 Task: In the Contact  NoraHill54@Gmail.com, schedule and save the meeting with title: 'Product Demo and Service Presentation', Select date: '24 September, 2023', select start time: 3:00:PM. Add location on call (415) 123-4600 with meeting description: For further discussion on products, kindly join the meeting.. Logged in from softage.4@softage.net
Action: Mouse moved to (73, 55)
Screenshot: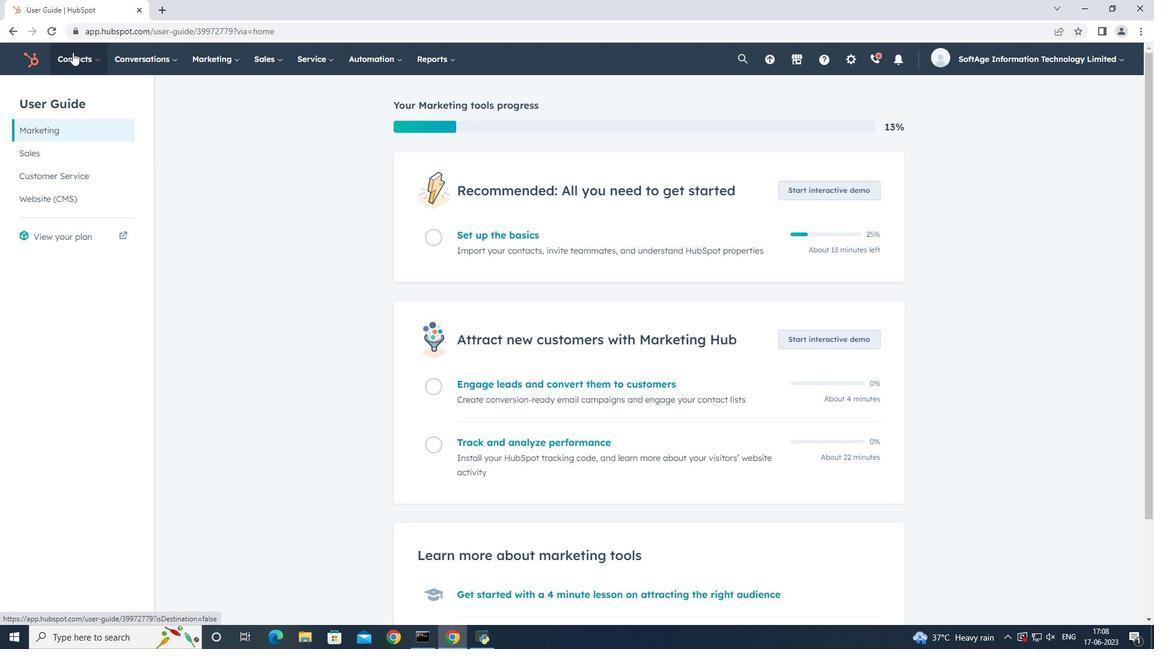 
Action: Mouse pressed left at (73, 55)
Screenshot: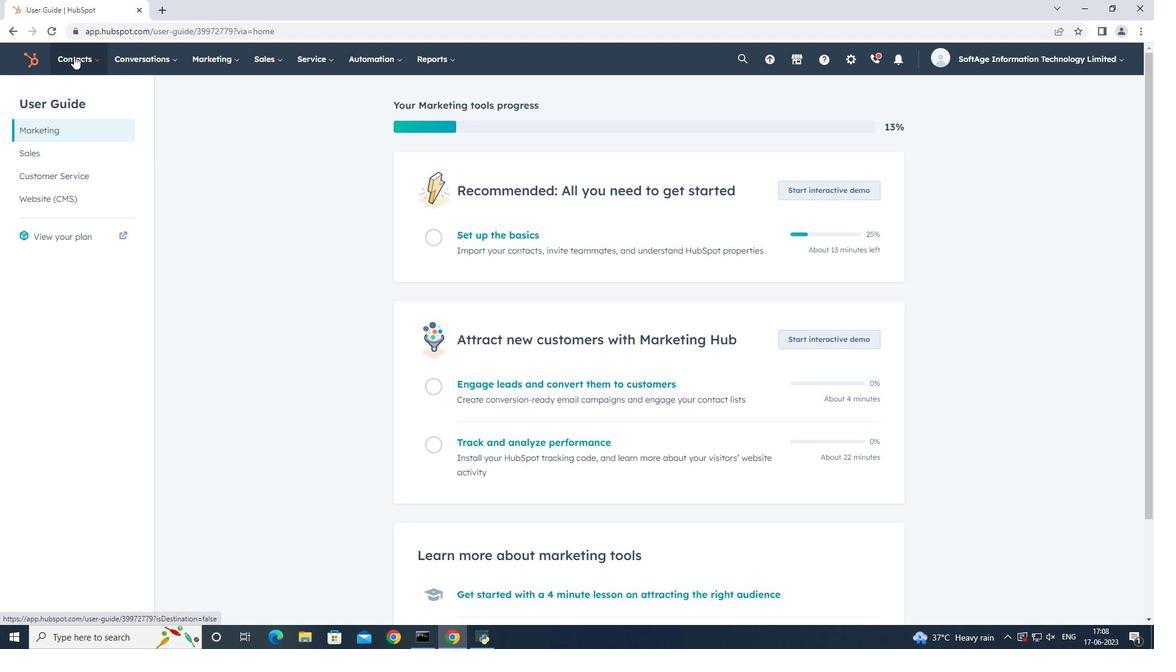 
Action: Mouse moved to (84, 84)
Screenshot: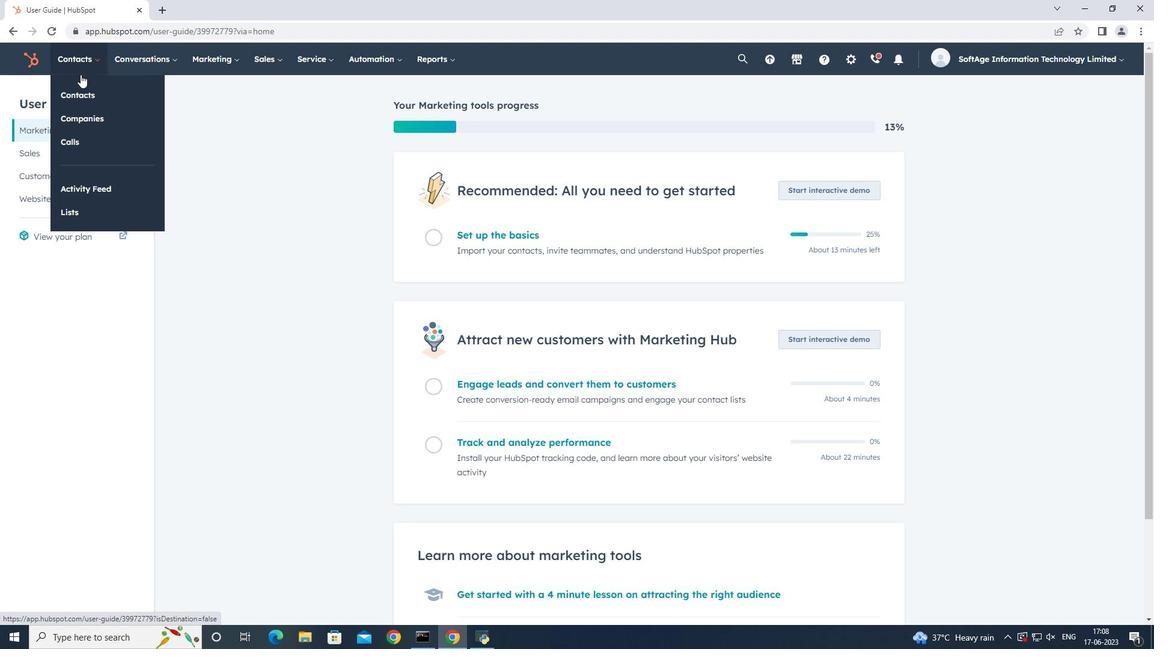 
Action: Mouse pressed left at (84, 84)
Screenshot: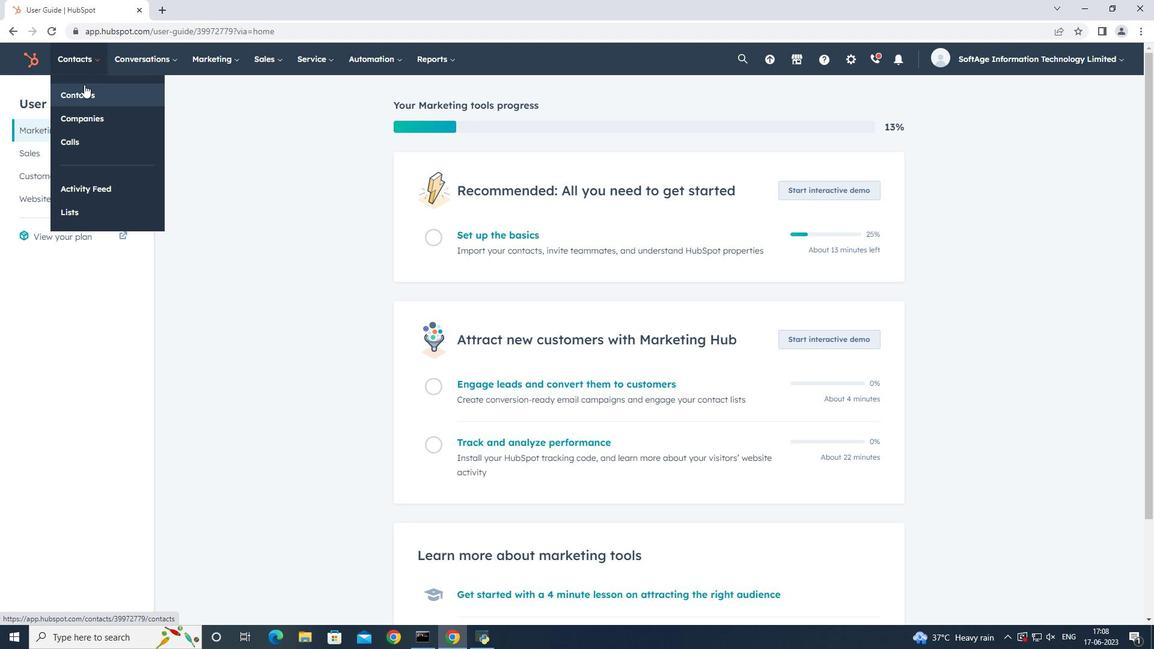 
Action: Mouse moved to (106, 200)
Screenshot: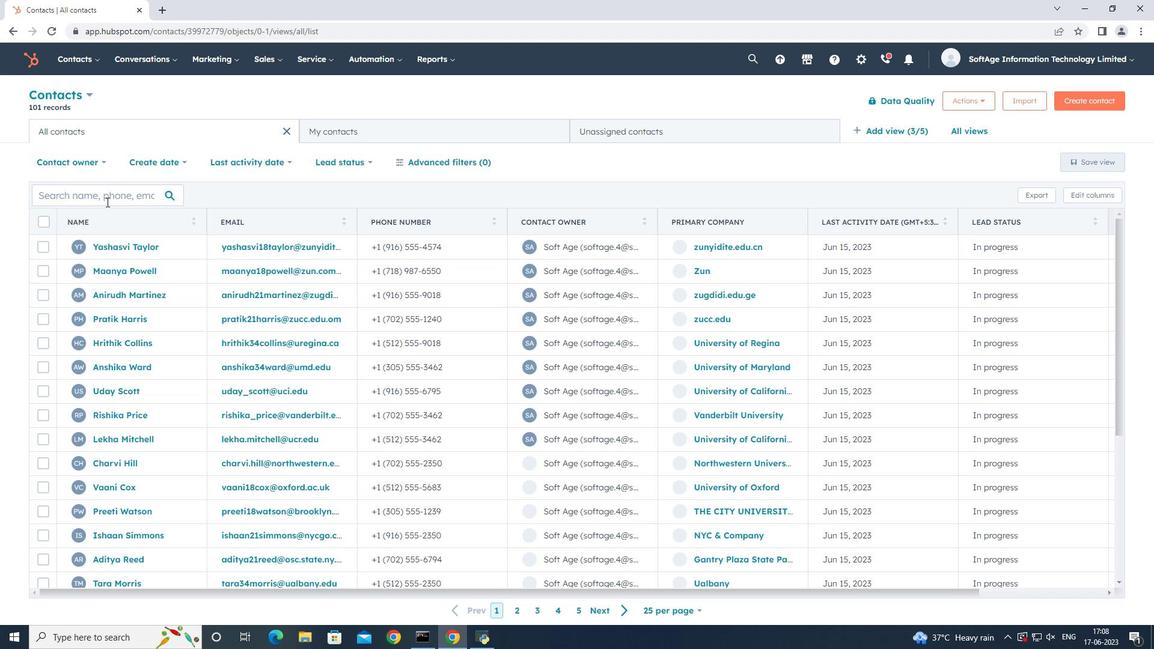 
Action: Mouse pressed left at (106, 200)
Screenshot: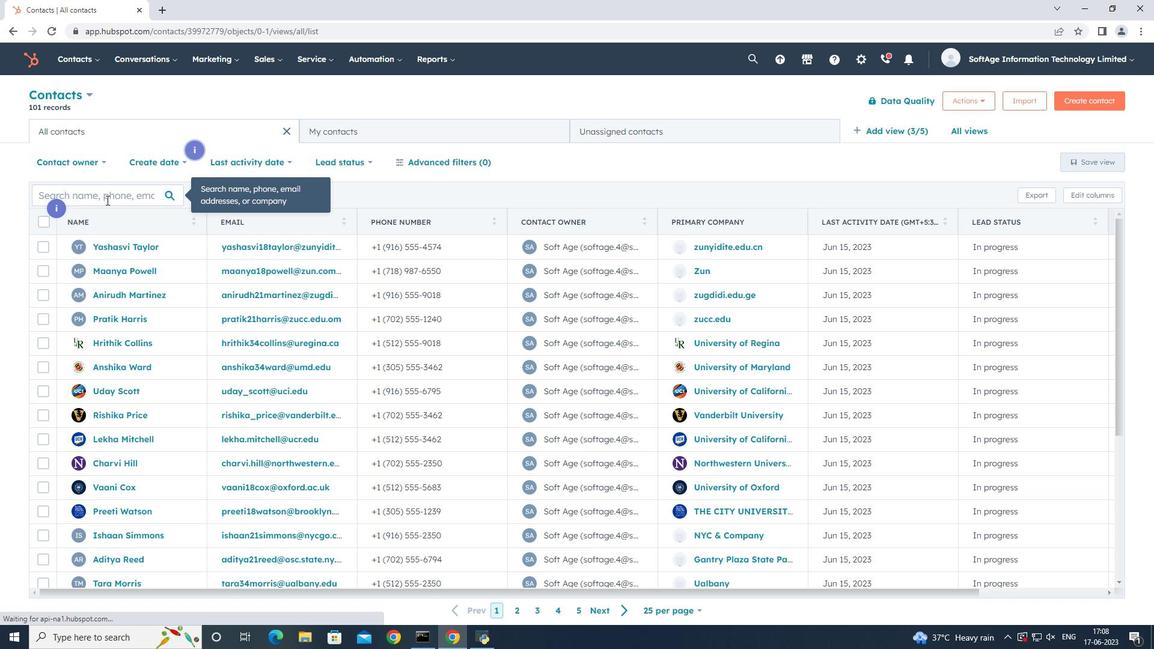 
Action: Key pressed nora
Screenshot: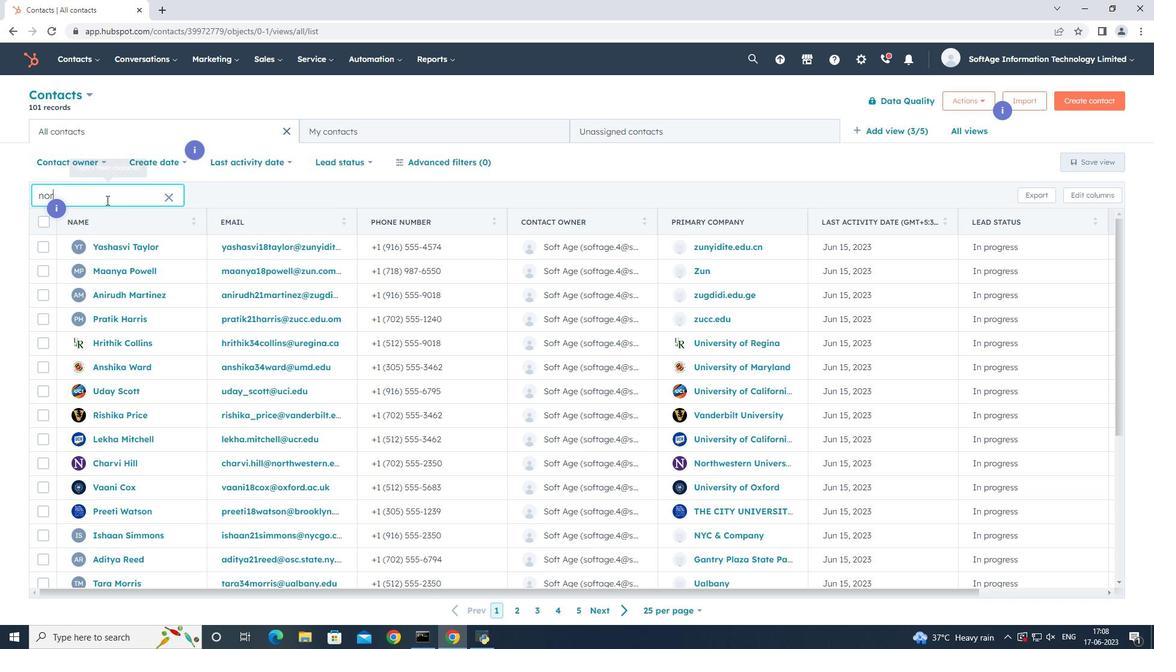 
Action: Mouse moved to (127, 293)
Screenshot: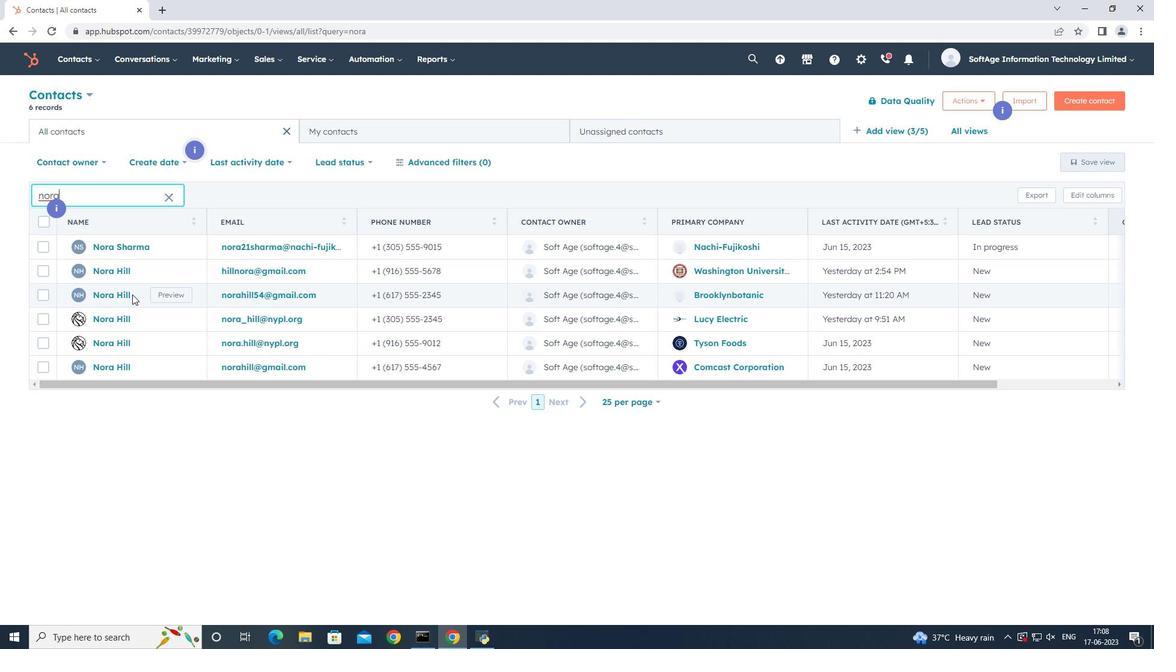 
Action: Mouse pressed left at (127, 293)
Screenshot: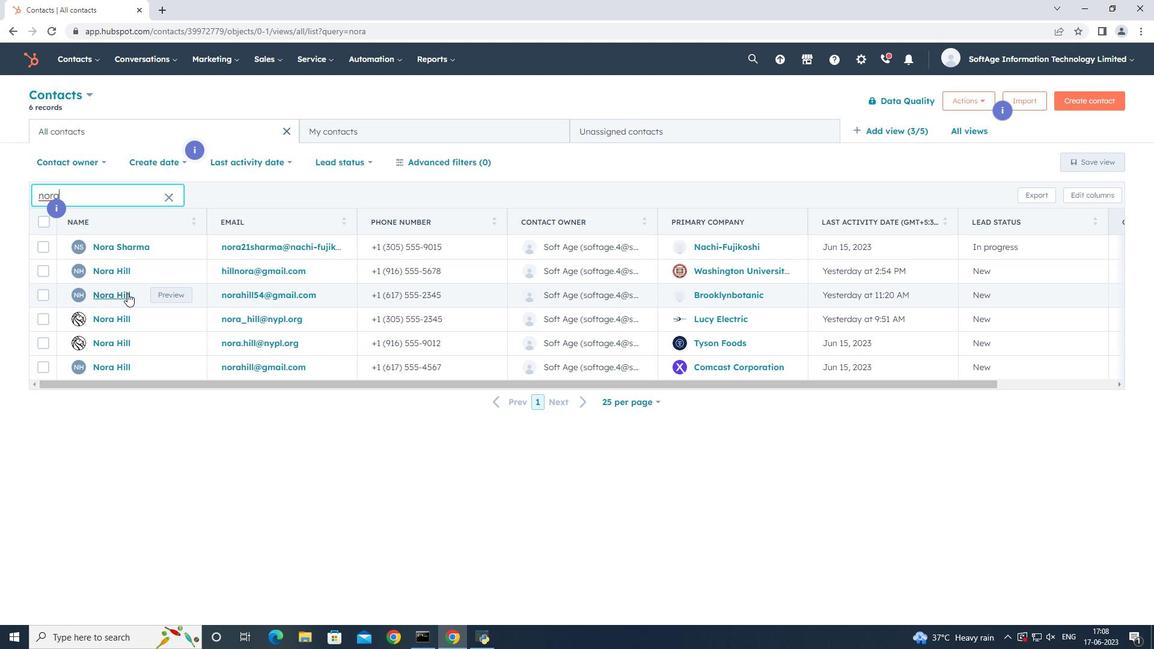 
Action: Mouse moved to (203, 233)
Screenshot: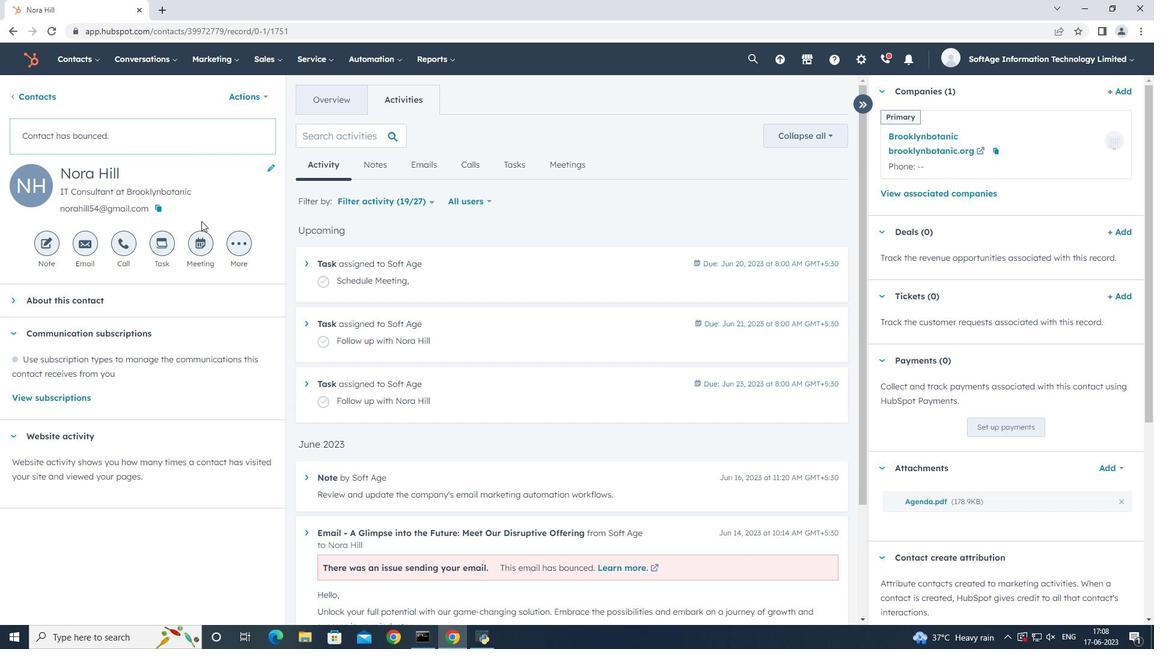 
Action: Mouse pressed left at (203, 233)
Screenshot: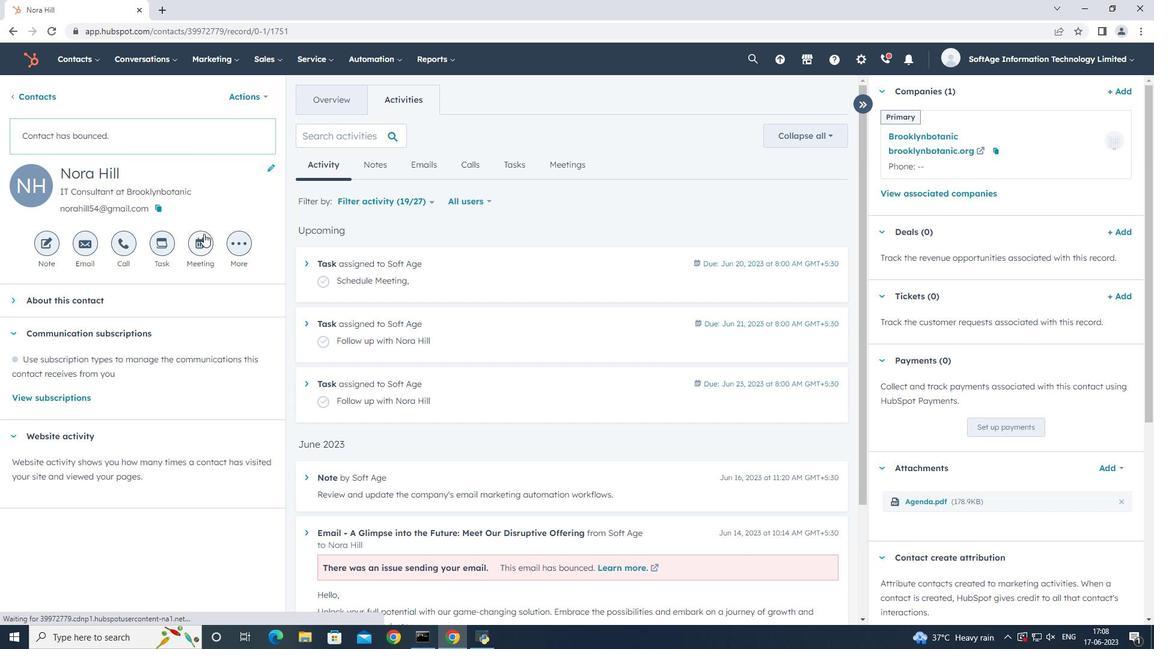
Action: Mouse moved to (396, 375)
Screenshot: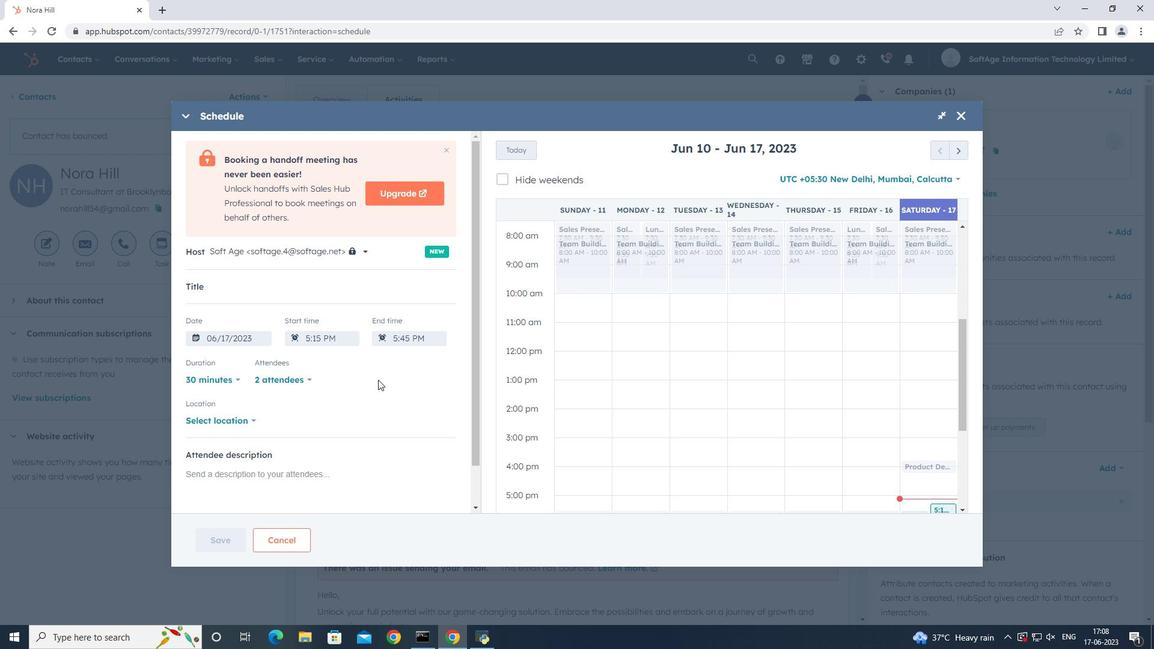 
Action: Key pressed <Key.shift_r>Product<Key.space><Key.shift>Demo<Key.space>and<Key.space><Key.shift>Service<Key.space><Key.shift_r>Presentation,
Screenshot: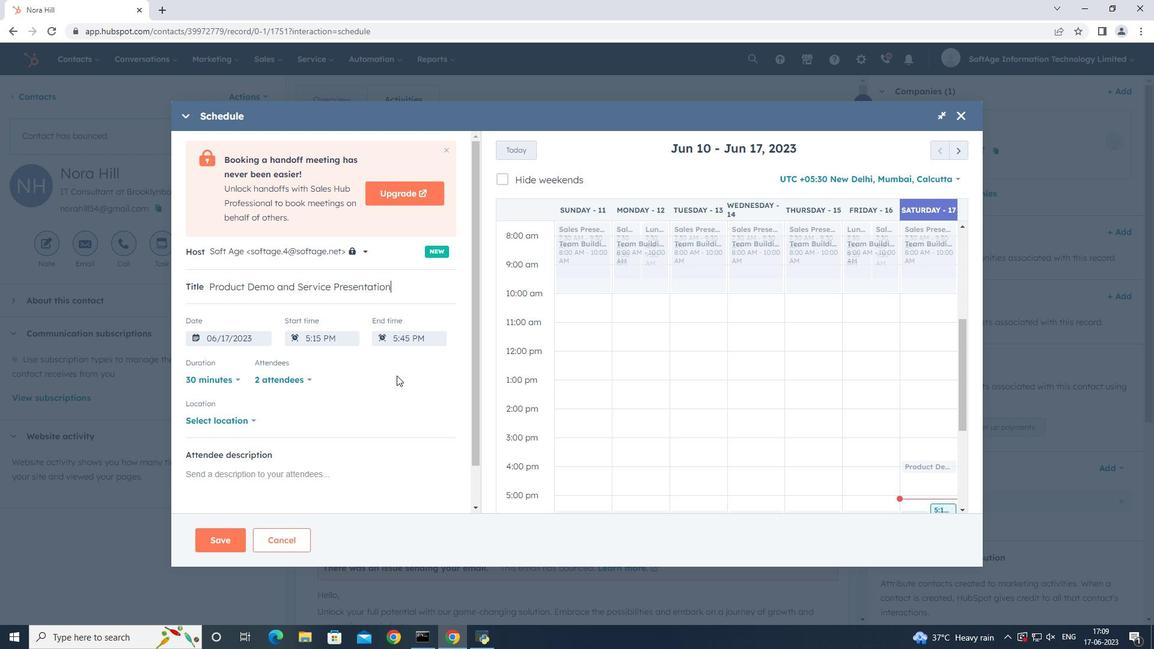
Action: Mouse moved to (963, 150)
Screenshot: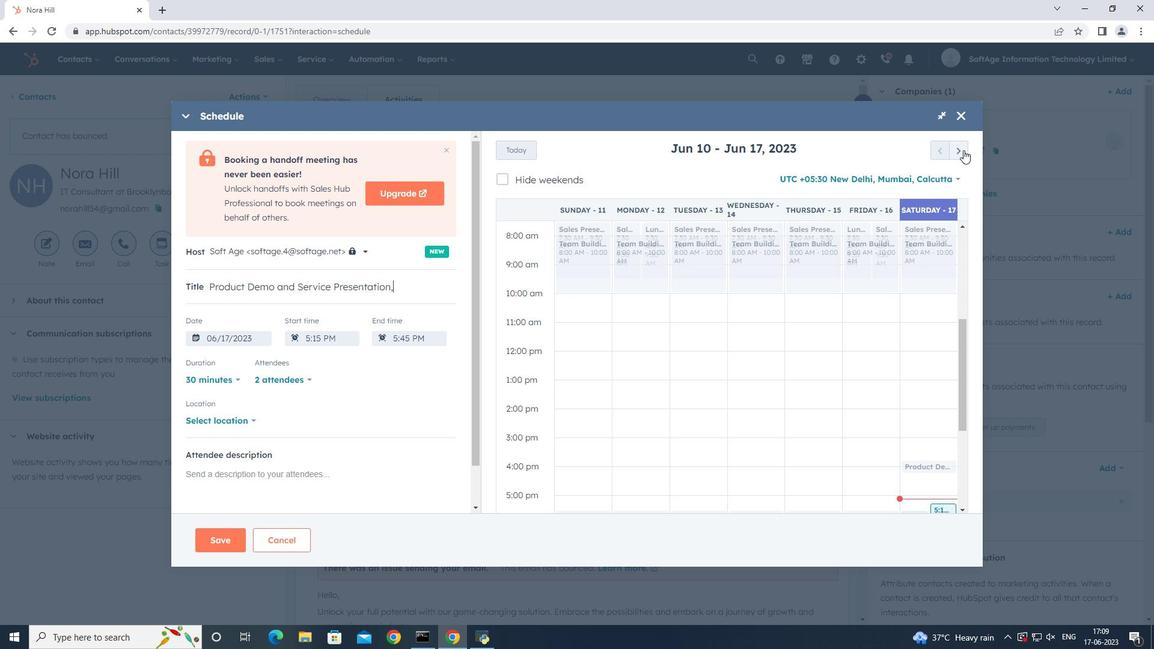 
Action: Mouse pressed left at (963, 150)
Screenshot: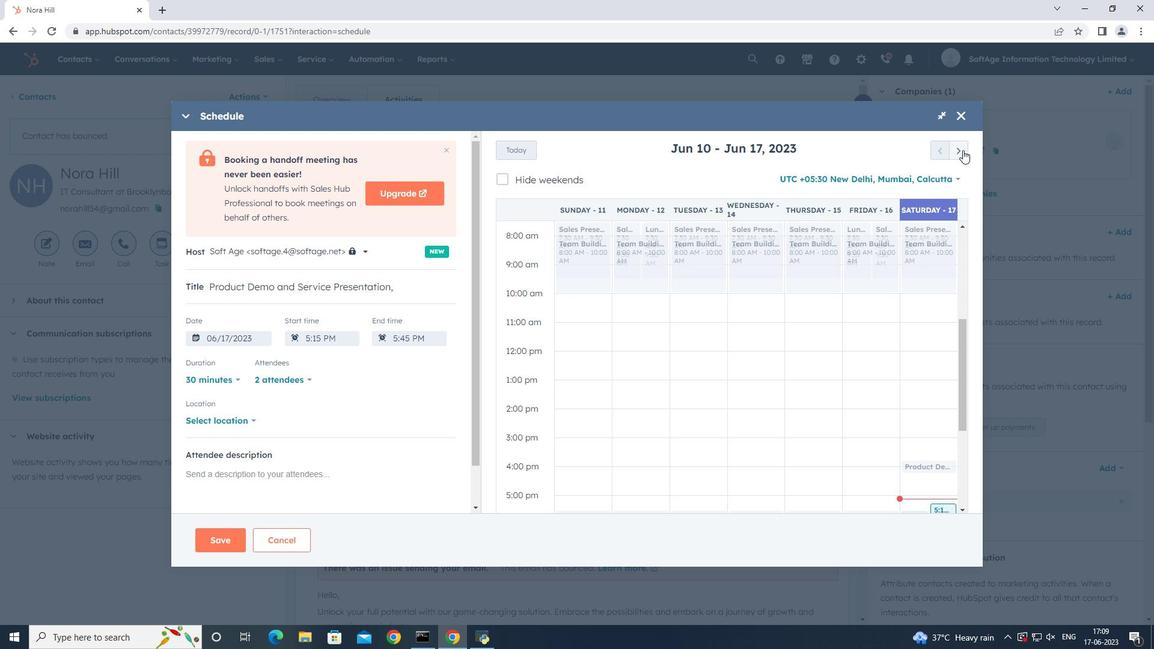 
Action: Mouse pressed left at (963, 150)
Screenshot: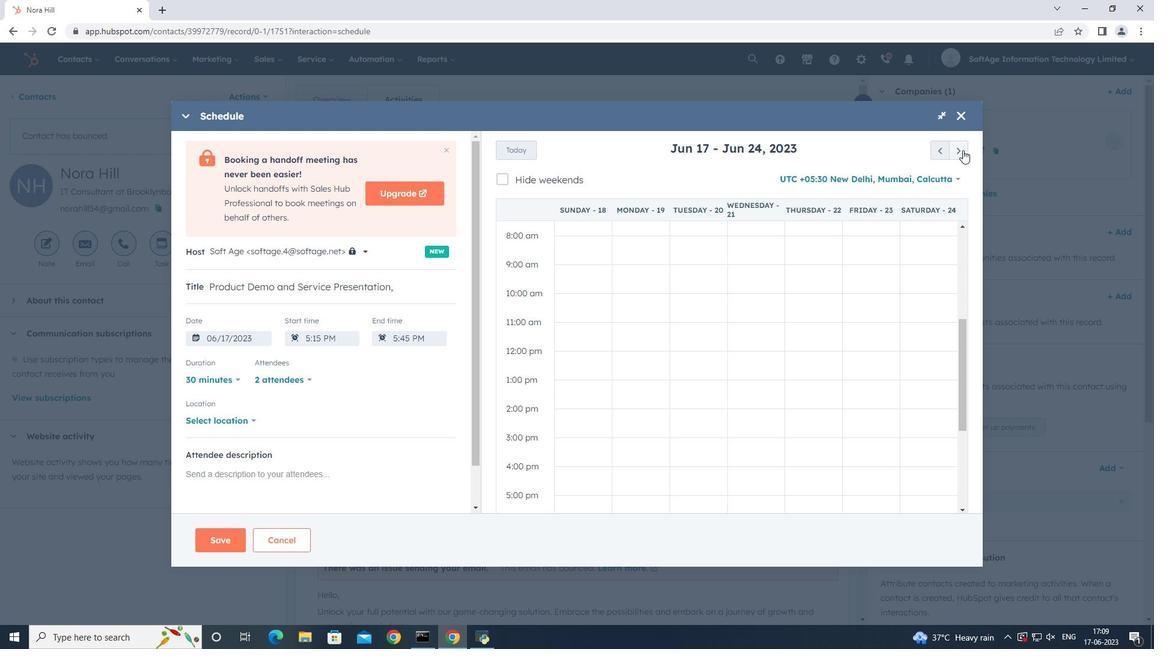 
Action: Mouse pressed left at (963, 150)
Screenshot: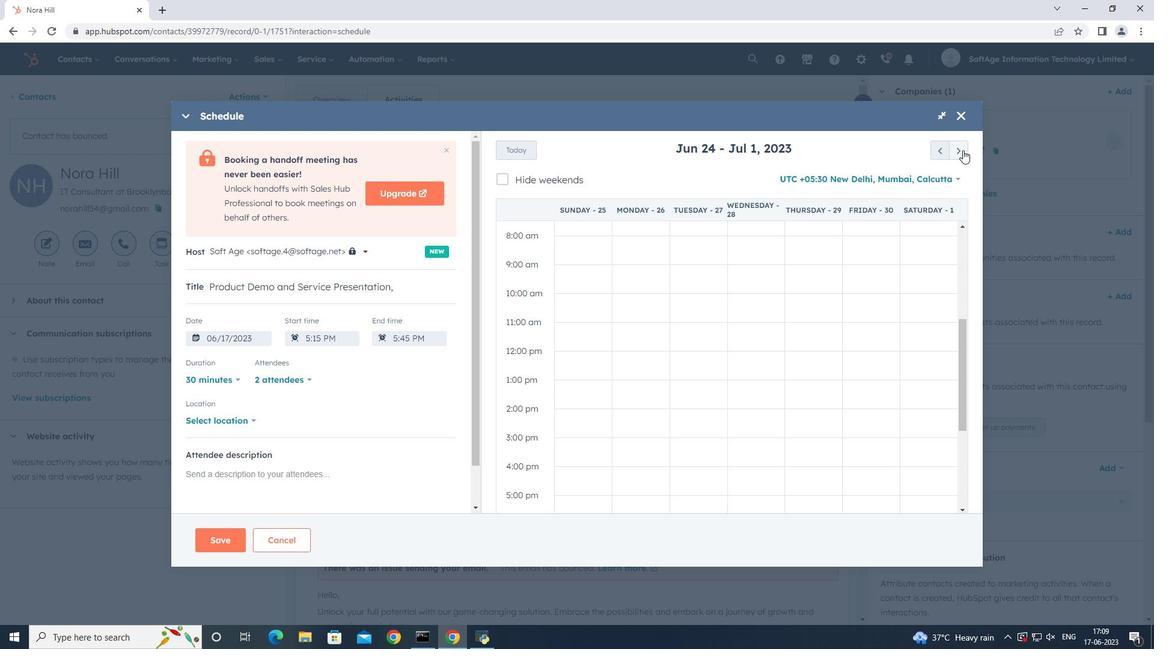 
Action: Mouse pressed left at (963, 150)
Screenshot: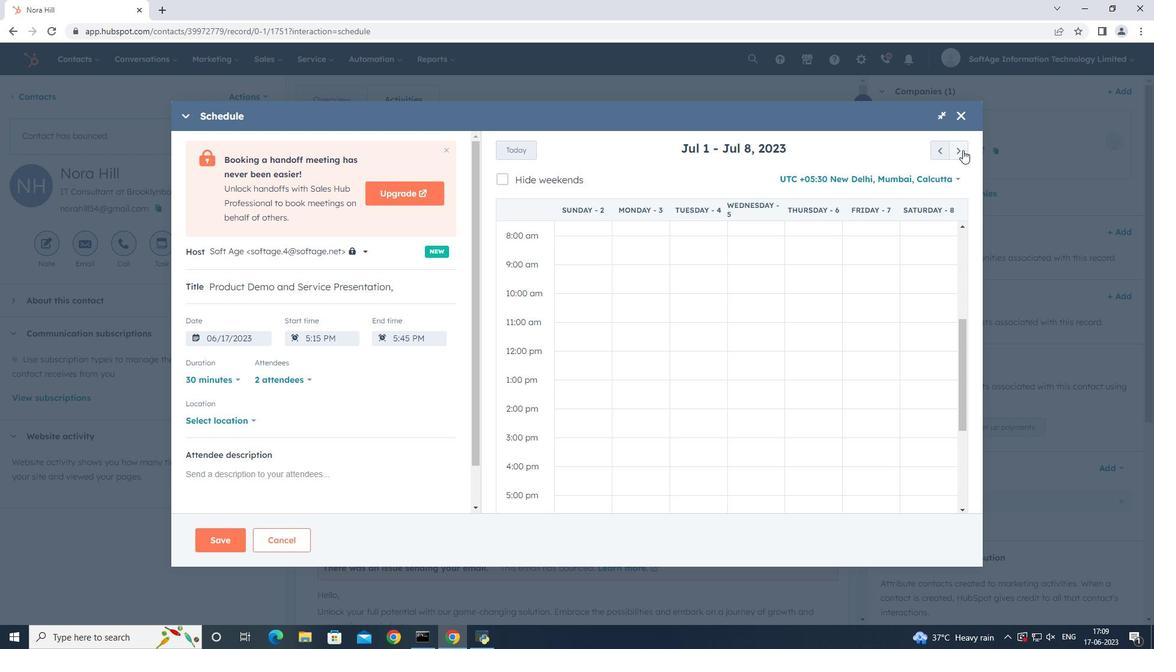 
Action: Mouse pressed left at (963, 150)
Screenshot: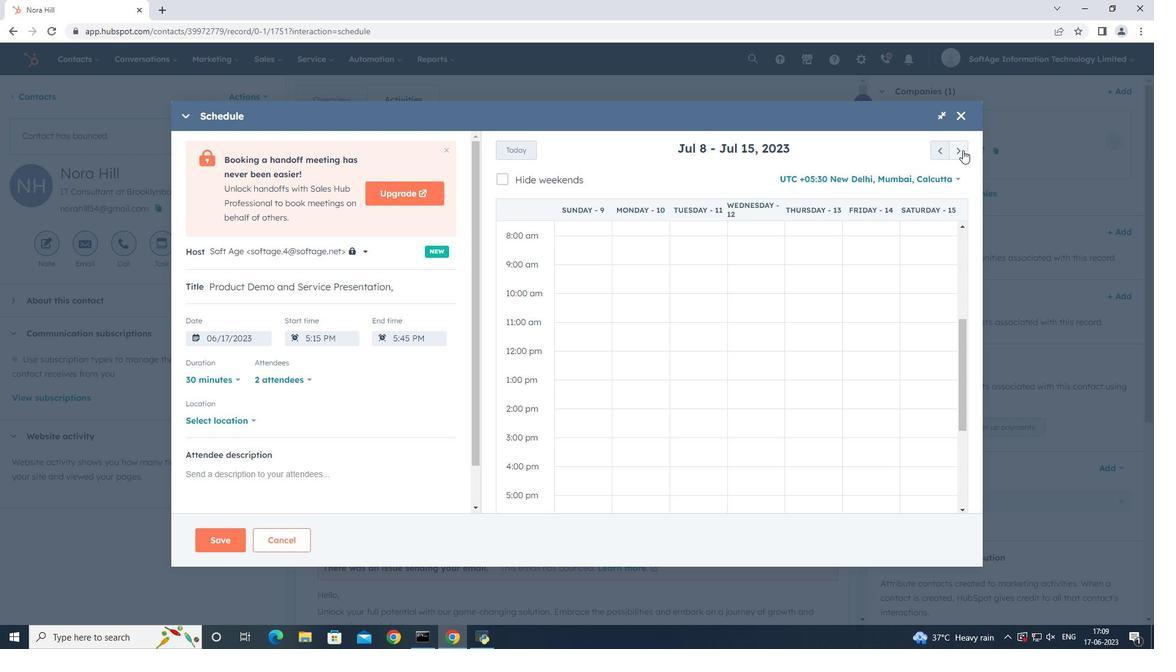 
Action: Mouse pressed left at (963, 150)
Screenshot: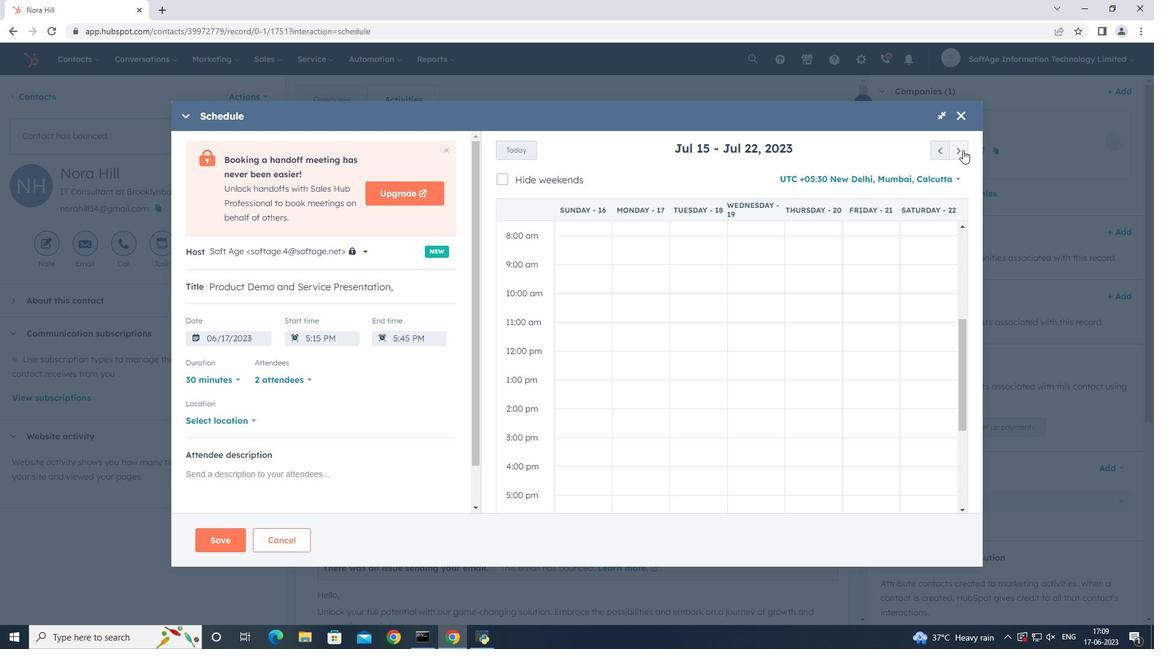 
Action: Mouse pressed left at (963, 150)
Screenshot: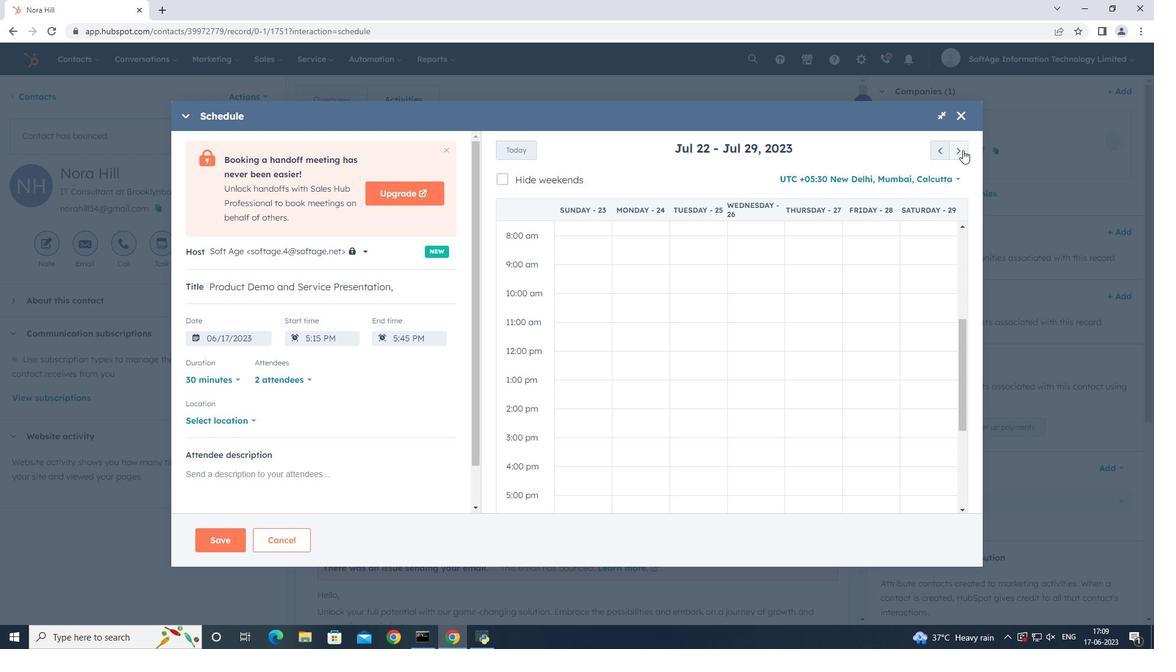 
Action: Mouse pressed left at (963, 150)
Screenshot: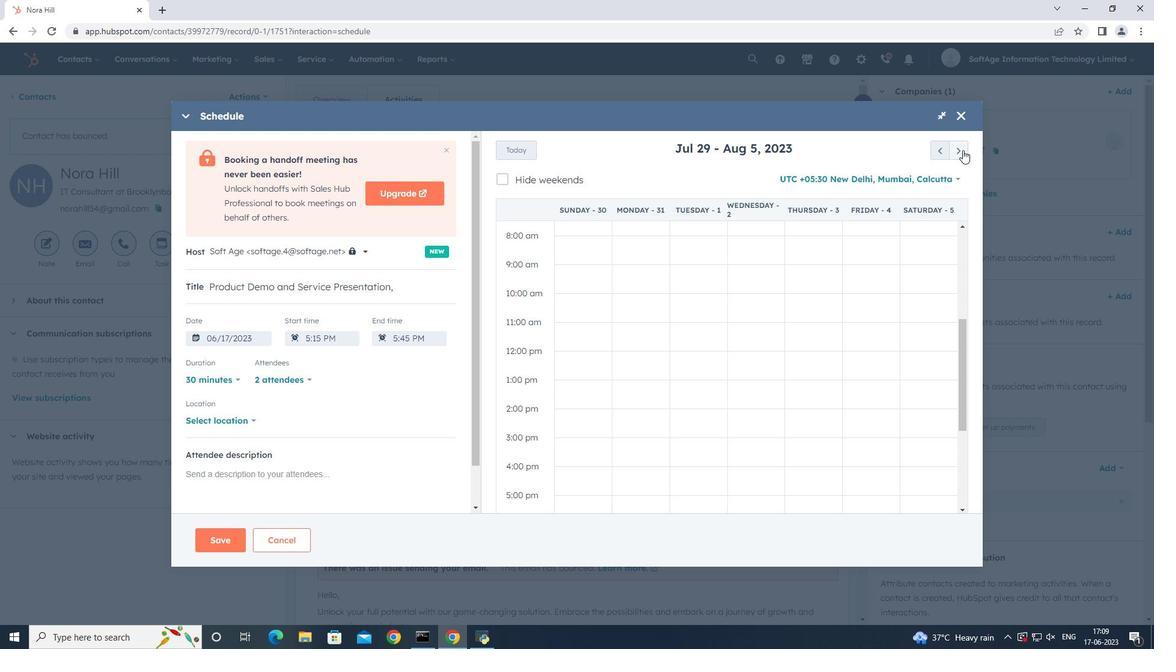 
Action: Mouse pressed left at (963, 150)
Screenshot: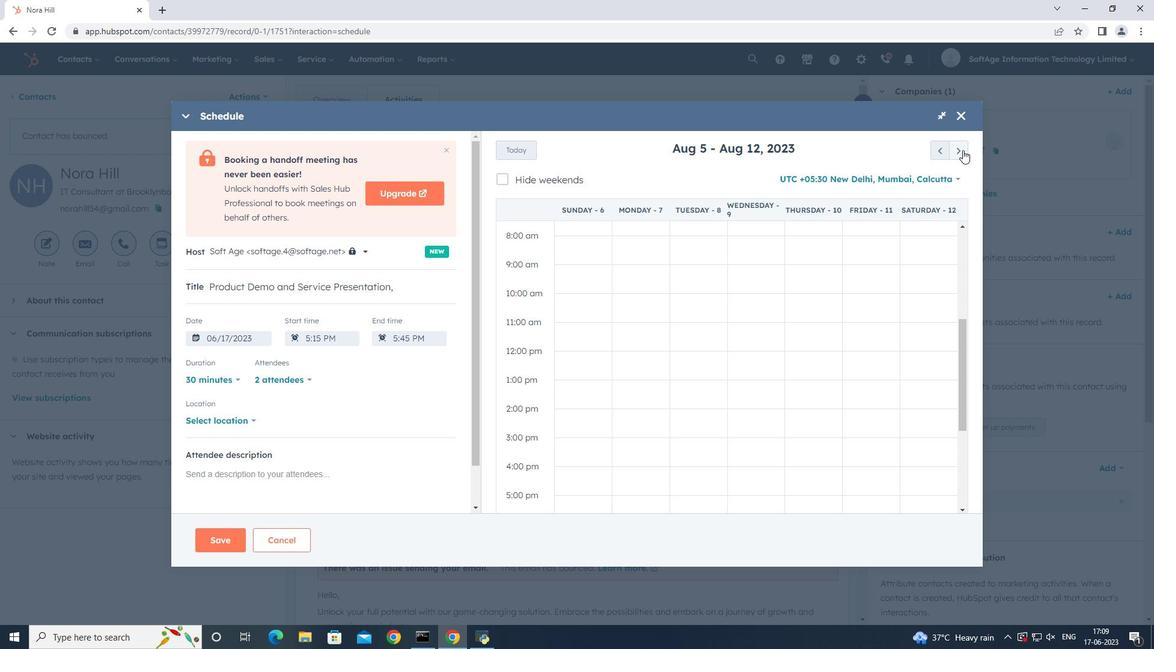 
Action: Mouse pressed left at (963, 150)
Screenshot: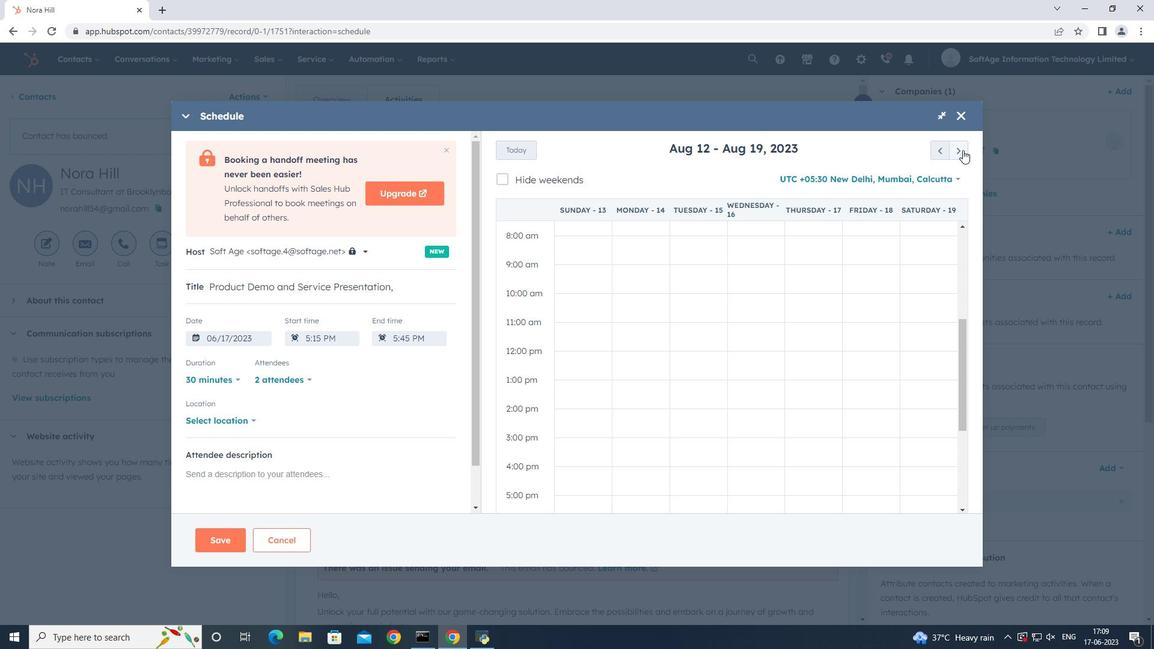 
Action: Mouse pressed left at (963, 150)
Screenshot: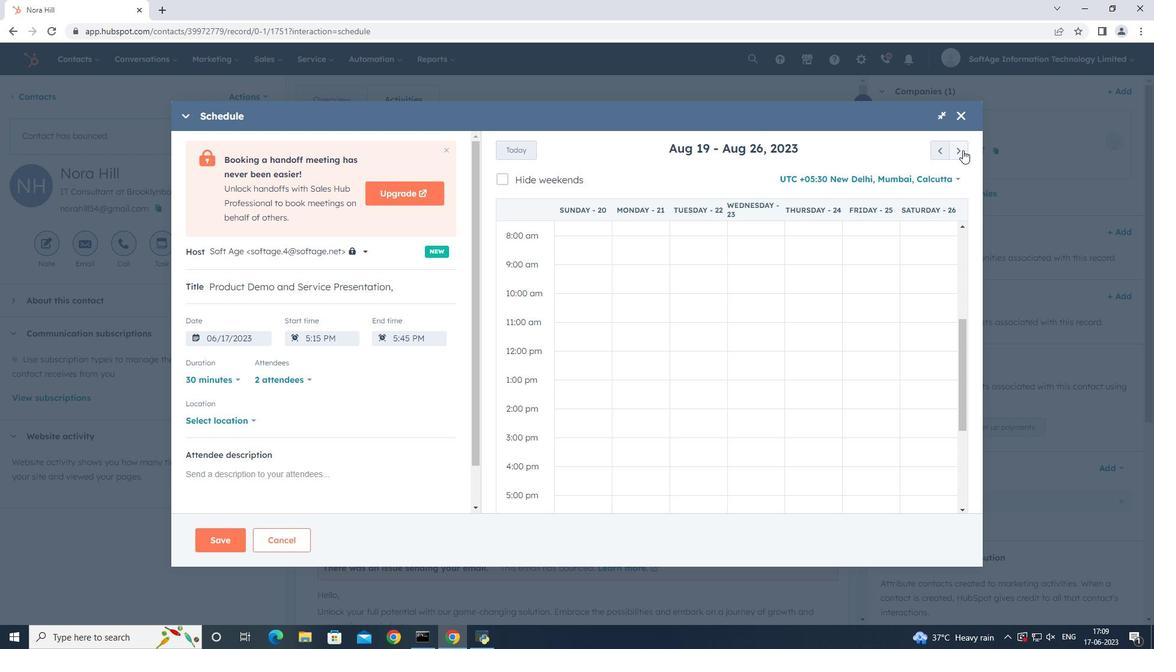 
Action: Mouse moved to (963, 150)
Screenshot: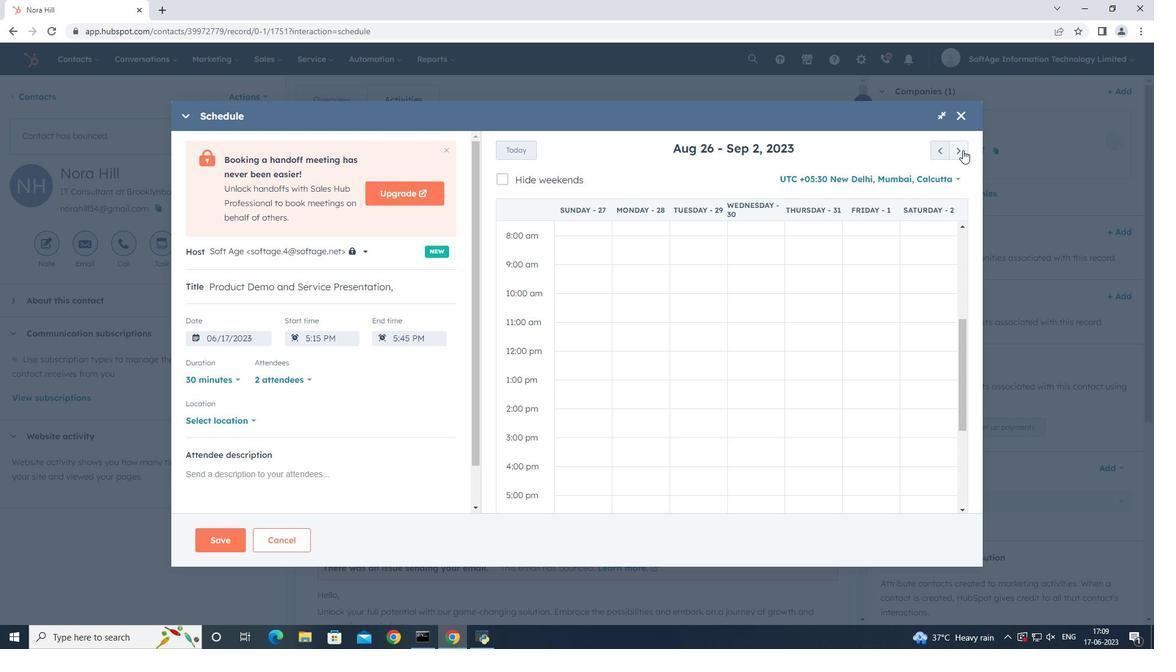 
Action: Mouse pressed left at (963, 150)
Screenshot: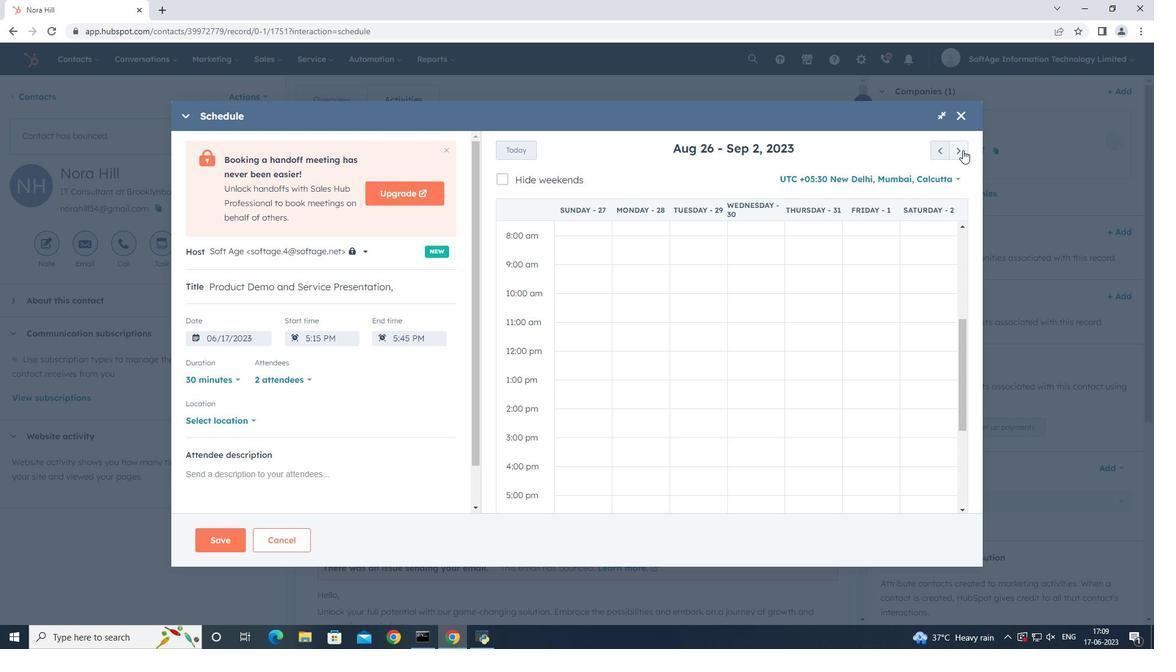 
Action: Mouse pressed left at (963, 150)
Screenshot: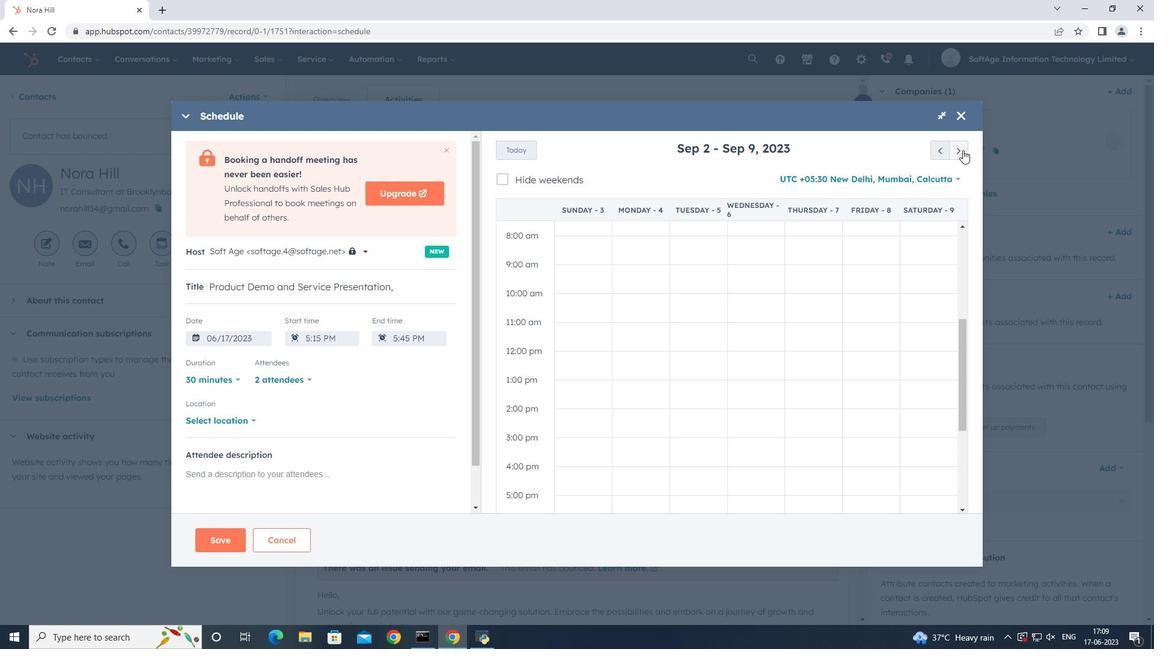
Action: Mouse pressed left at (963, 150)
Screenshot: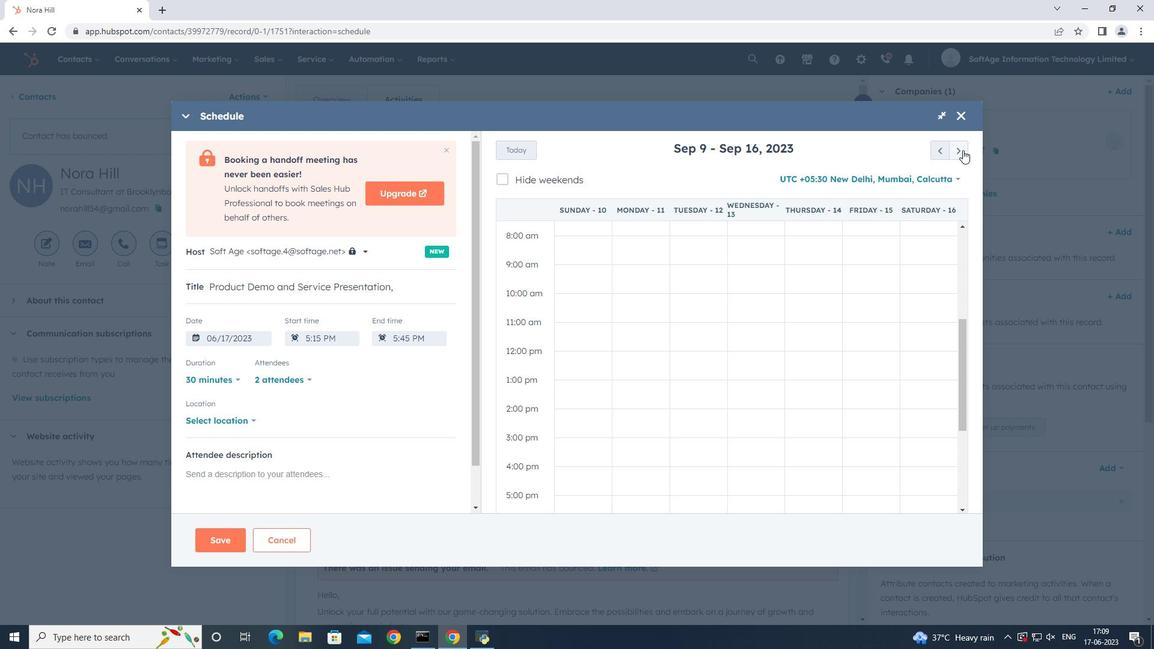 
Action: Mouse pressed left at (963, 150)
Screenshot: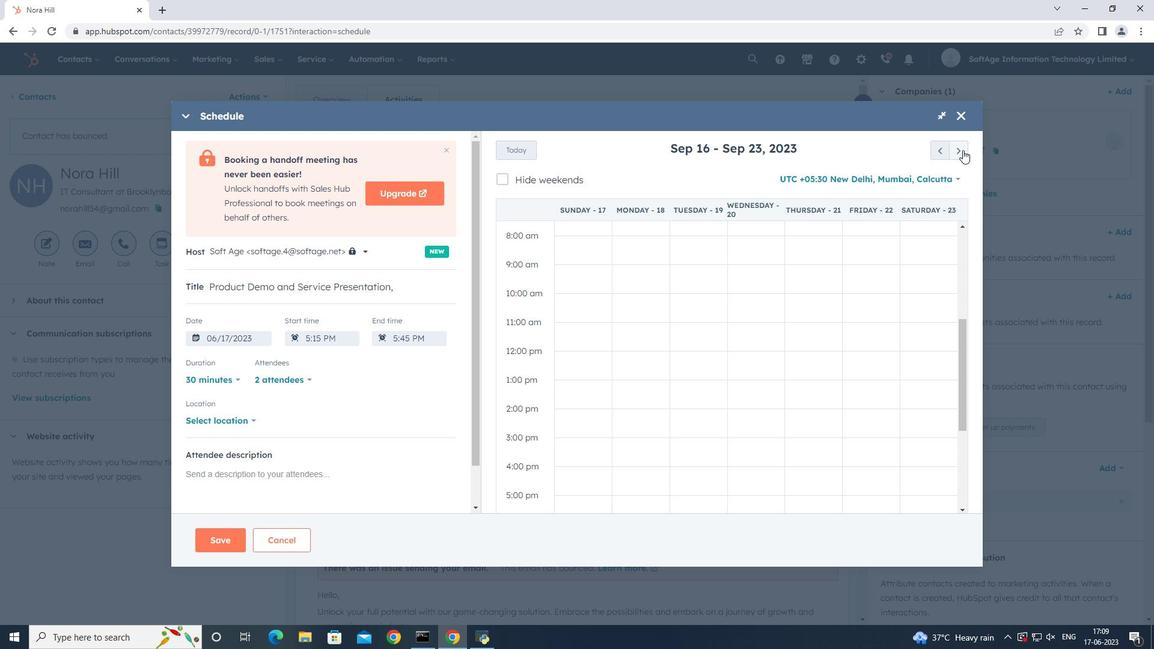 
Action: Mouse moved to (586, 440)
Screenshot: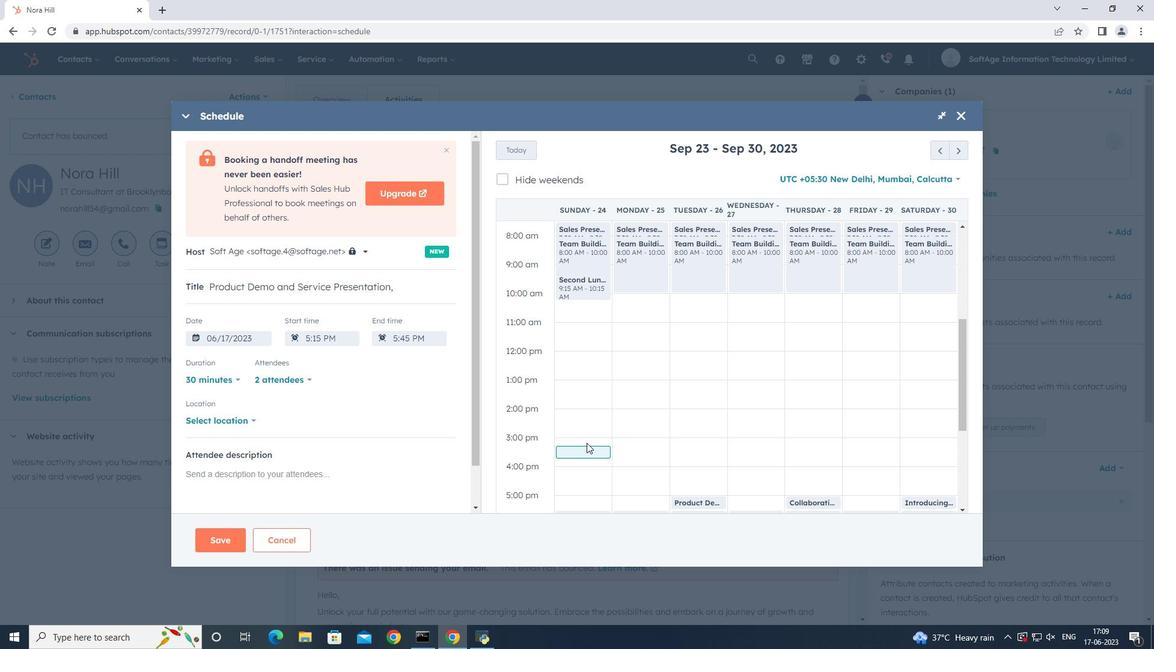 
Action: Mouse pressed left at (586, 440)
Screenshot: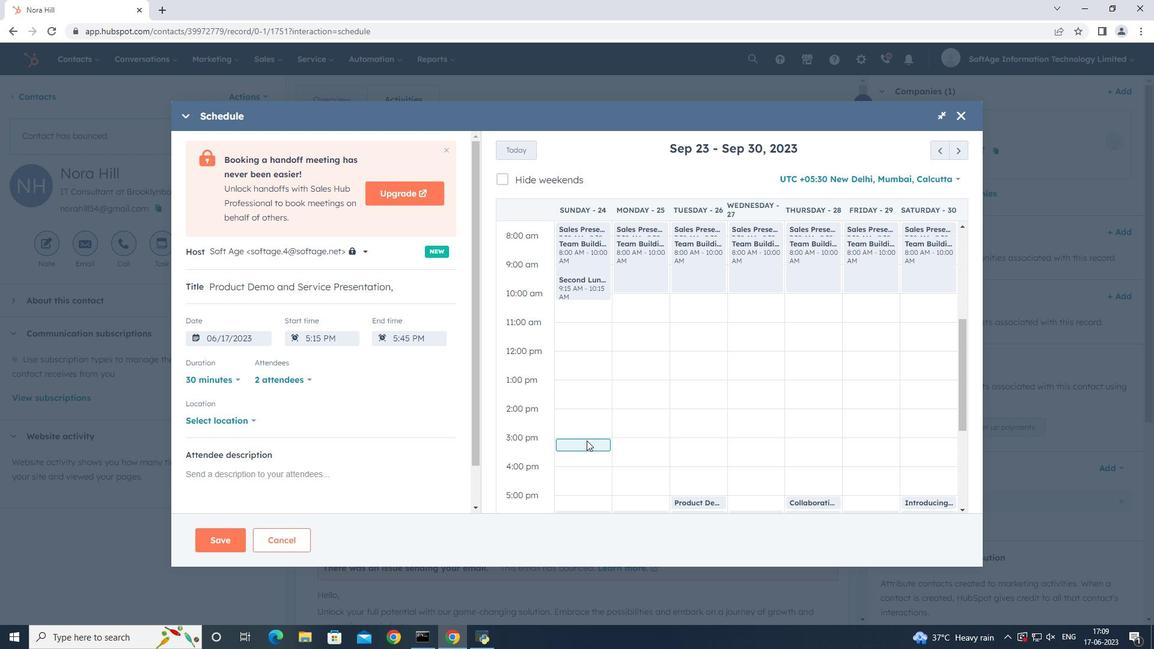 
Action: Mouse moved to (227, 423)
Screenshot: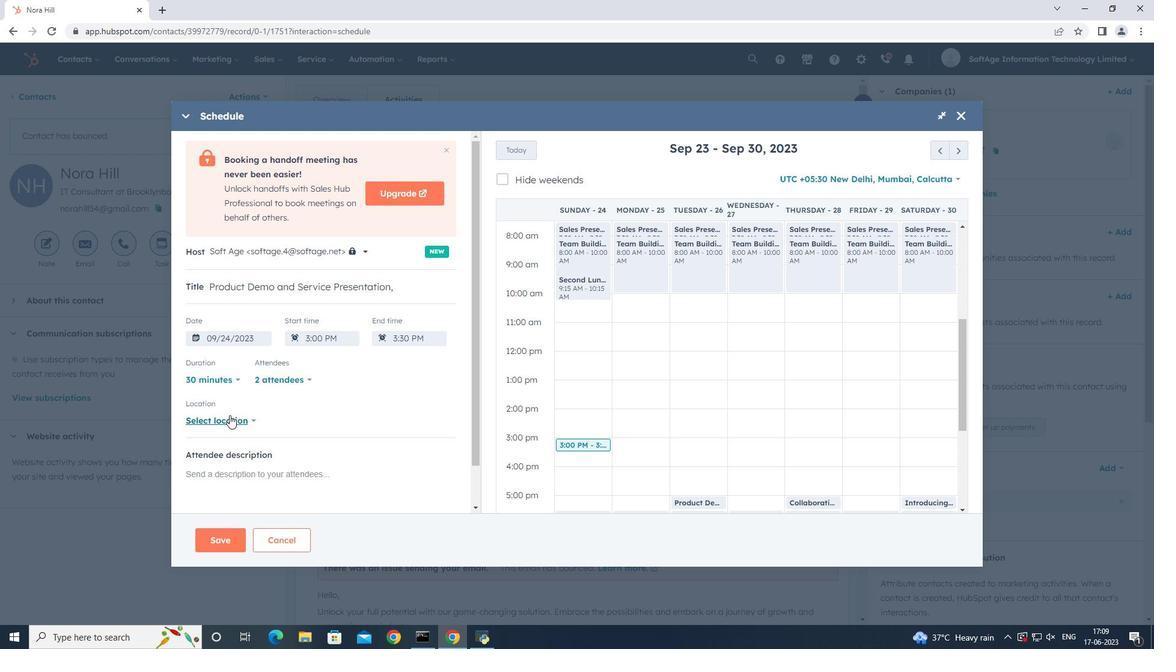 
Action: Mouse pressed left at (227, 423)
Screenshot: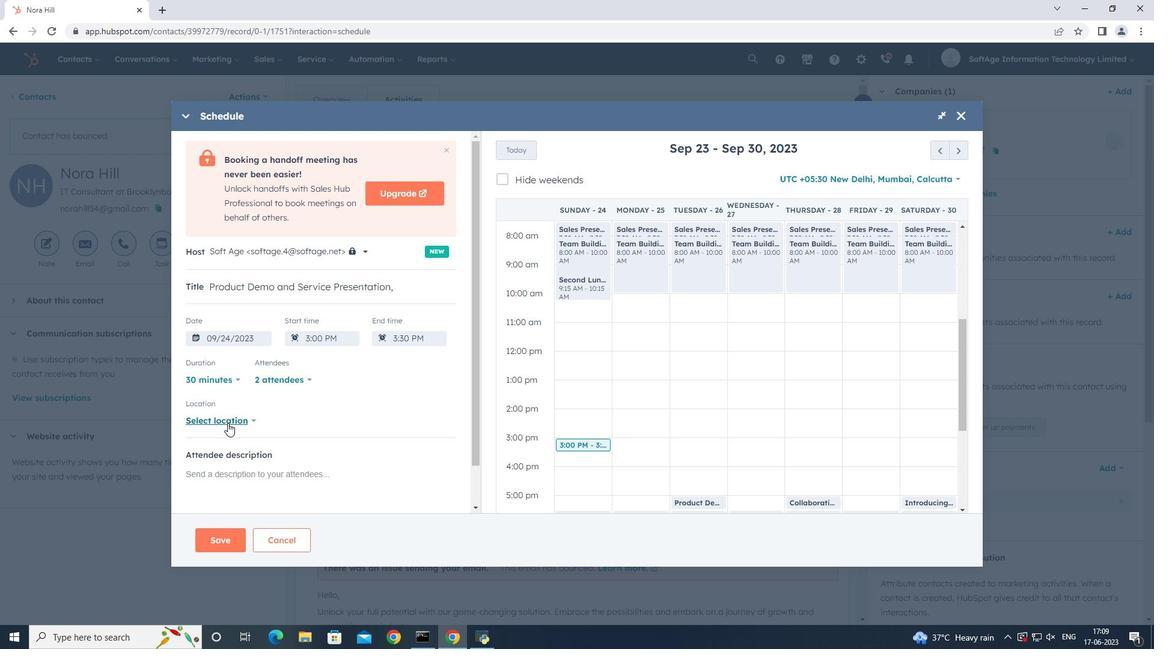 
Action: Mouse moved to (318, 375)
Screenshot: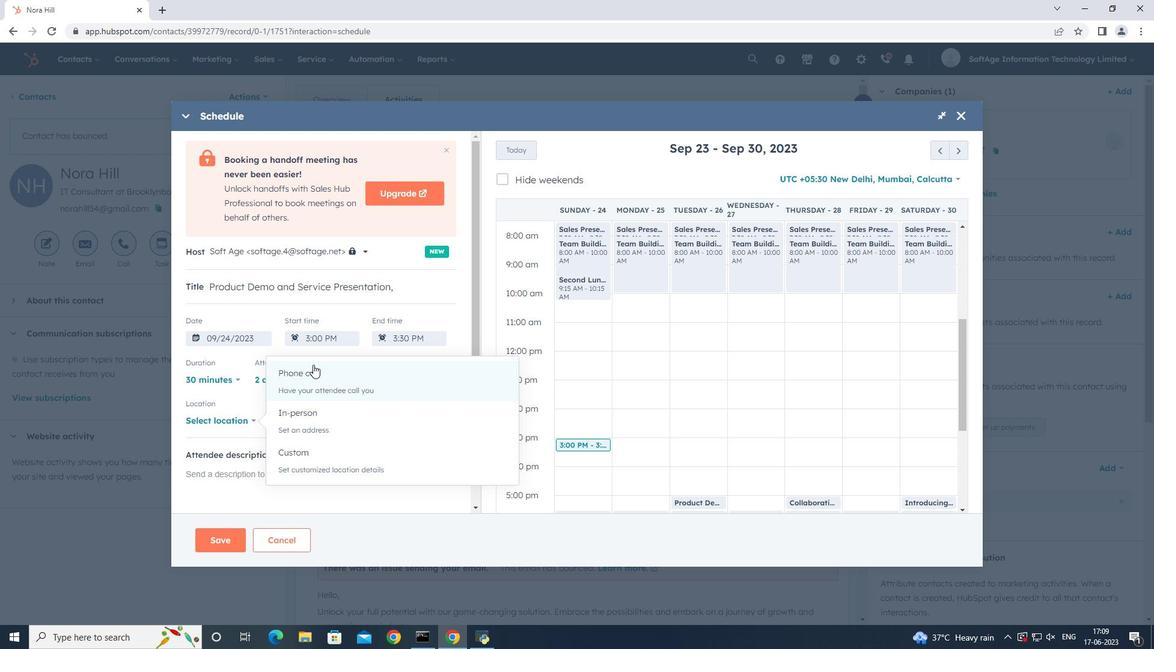 
Action: Mouse pressed left at (318, 375)
Screenshot: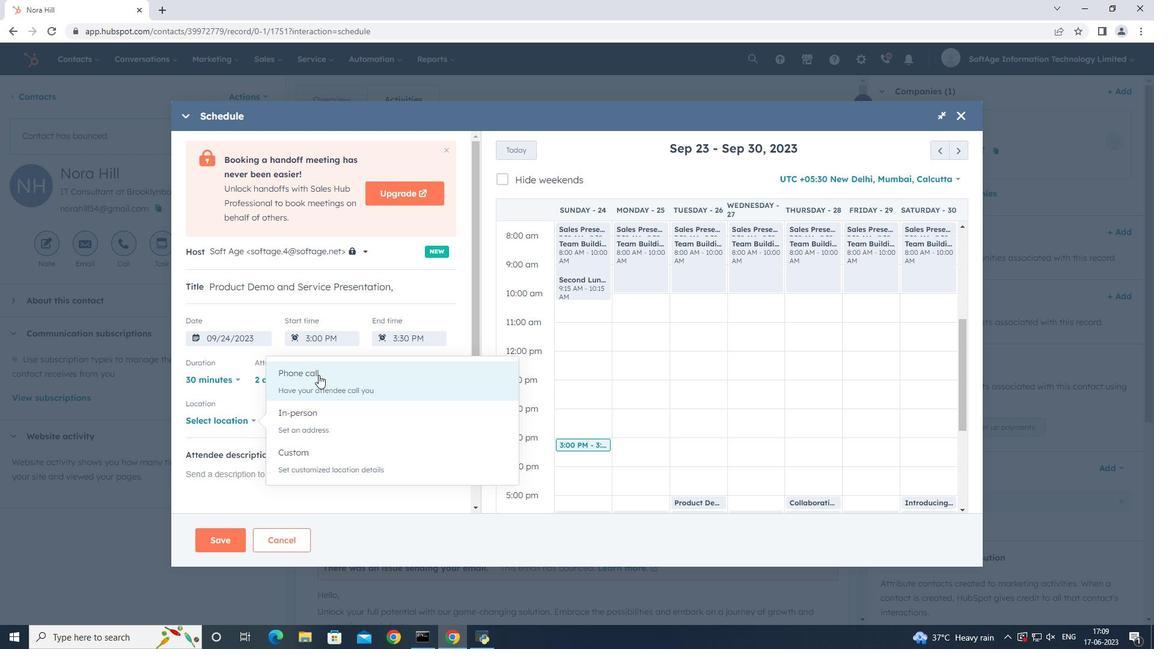 
Action: Mouse moved to (315, 413)
Screenshot: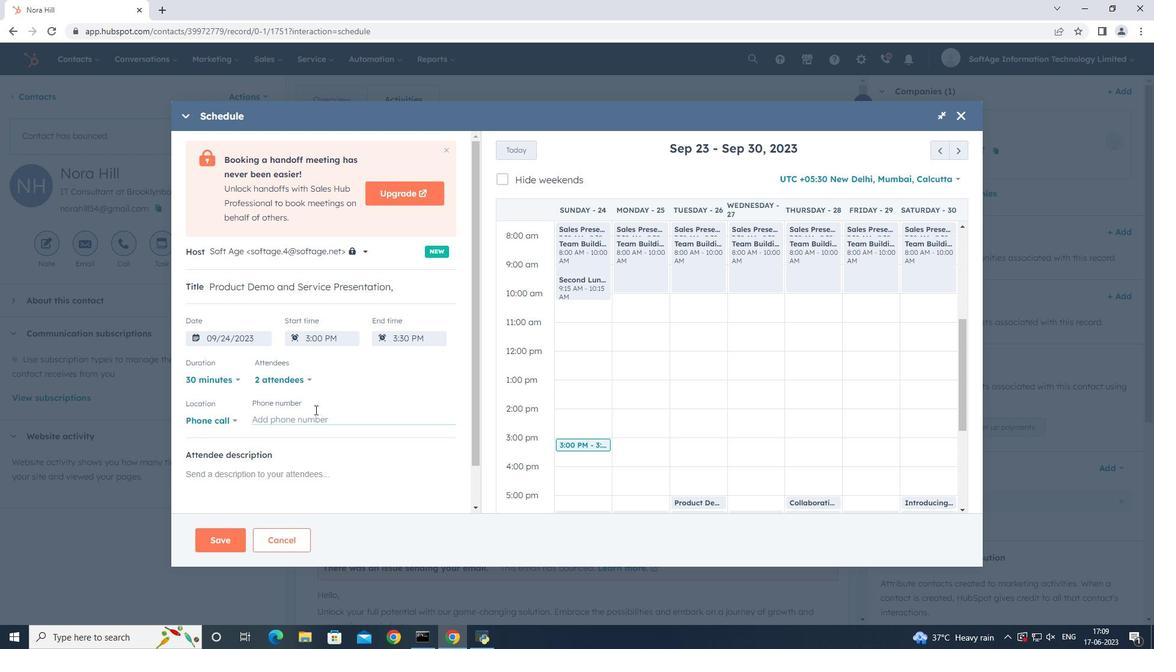 
Action: Mouse pressed left at (315, 413)
Screenshot: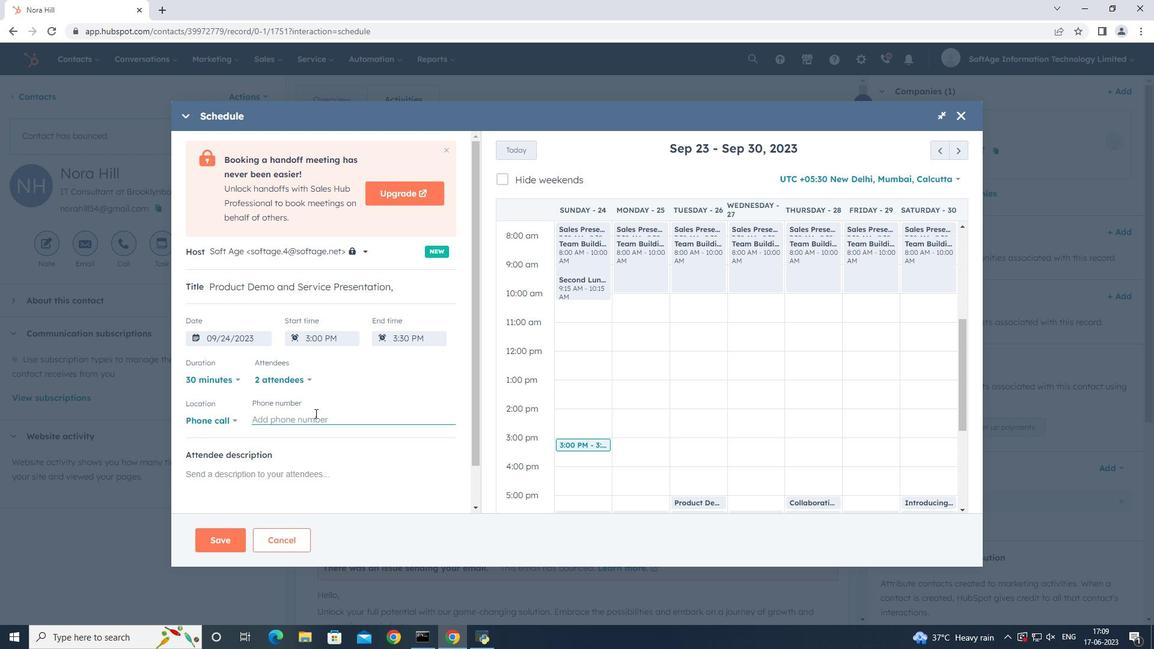 
Action: Key pressed <Key.shift_r><Key.shift_r><Key.shift_r><Key.shift_r>(415<Key.shift_r><Key.shift_r><Key.shift_r><Key.shift_r><Key.shift_r><Key.shift_r>)<Key.space>123-4600
Screenshot: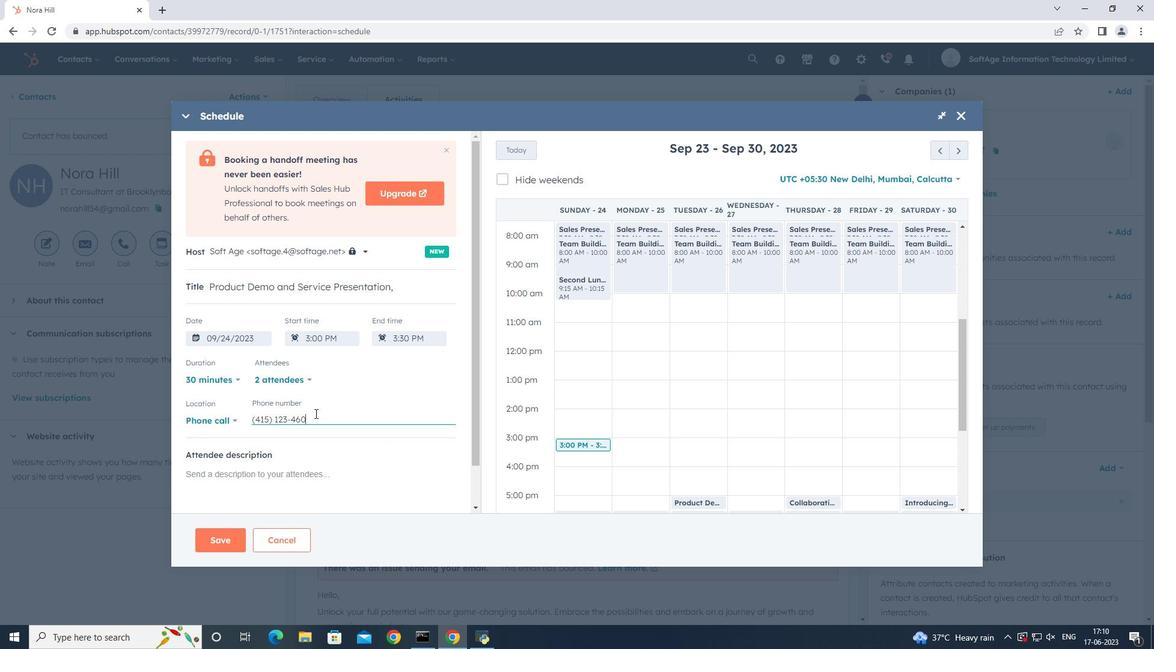 
Action: Mouse moved to (312, 471)
Screenshot: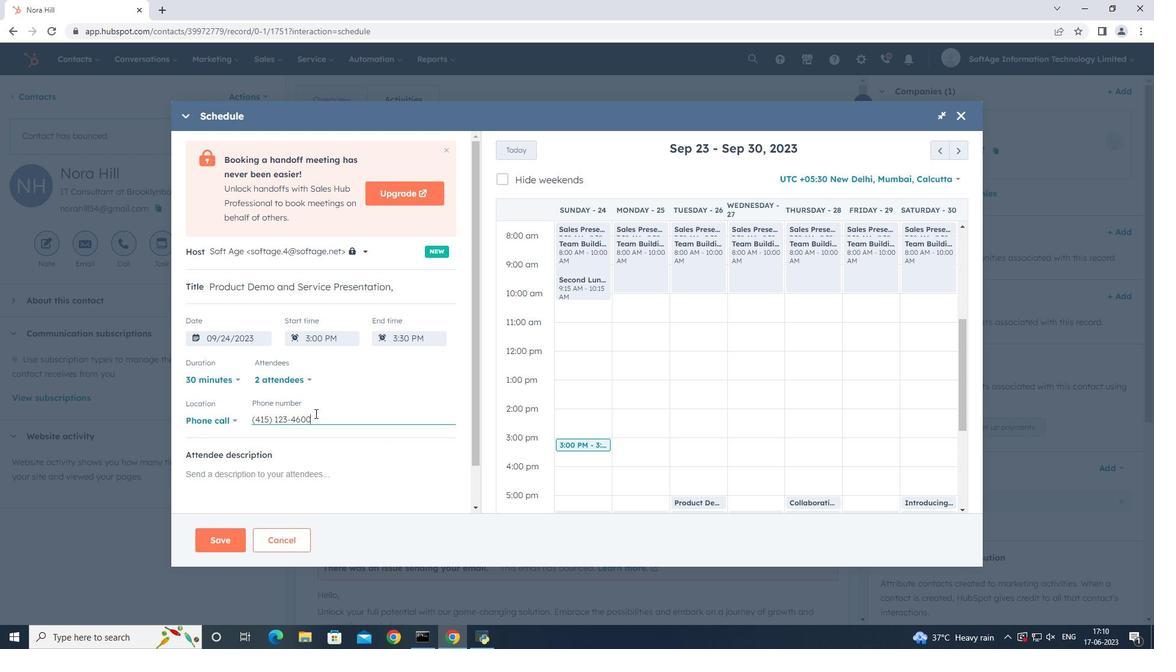 
Action: Mouse pressed left at (312, 471)
Screenshot: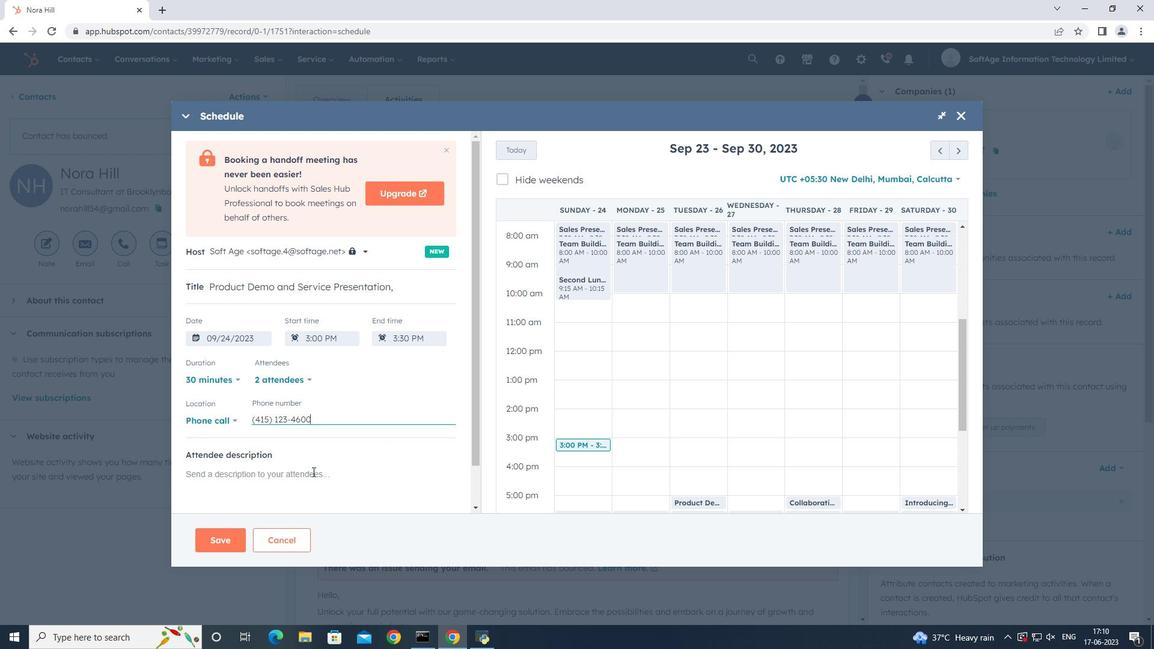 
Action: Mouse moved to (312, 472)
Screenshot: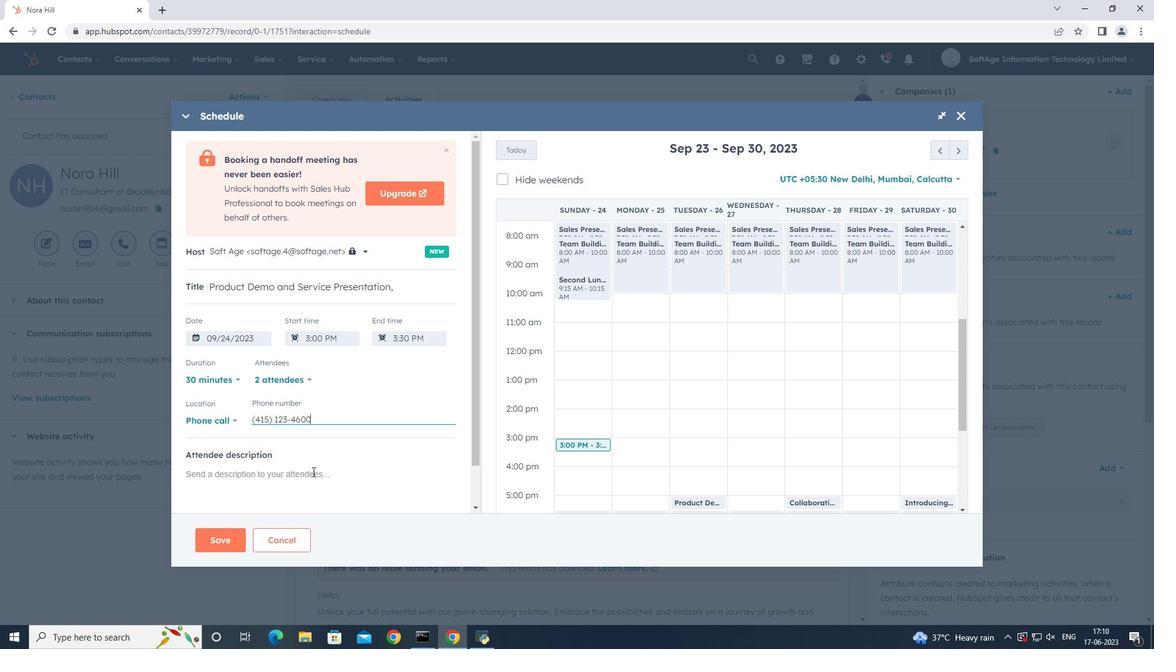 
Action: Key pressed <Key.shift>For<Key.space>further<Key.space>discussion<Key.space>on<Key.space>products,<Key.space>kindly<Key.space>join<Key.space>the<Key.space>meeting..
Screenshot: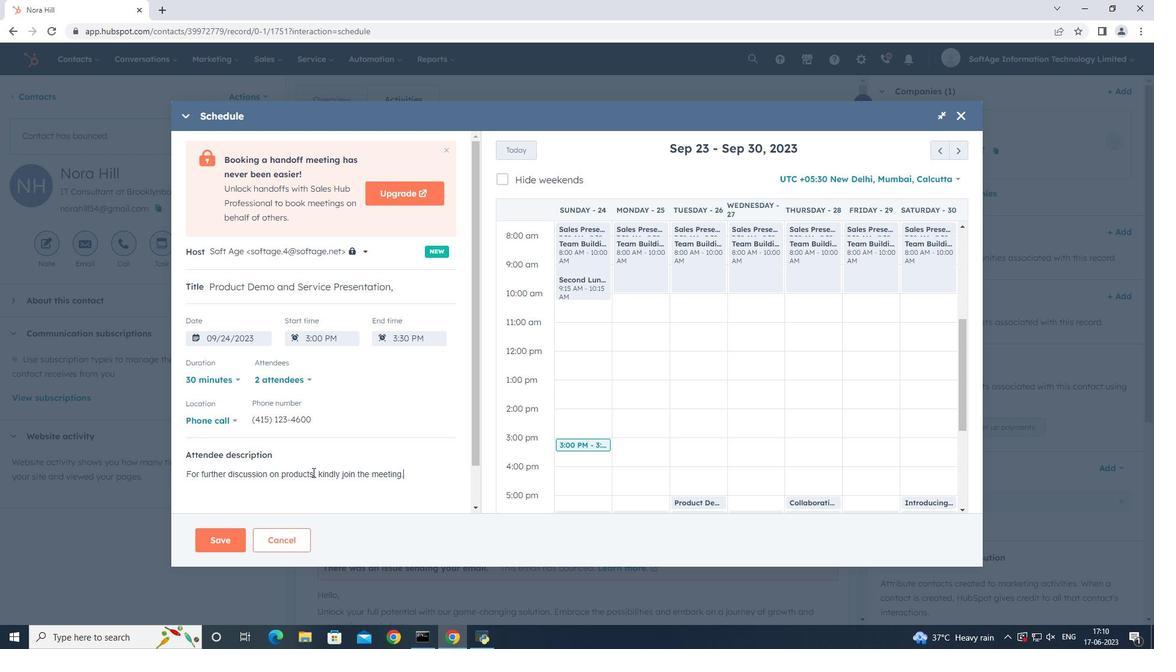 
Action: Mouse moved to (209, 538)
Screenshot: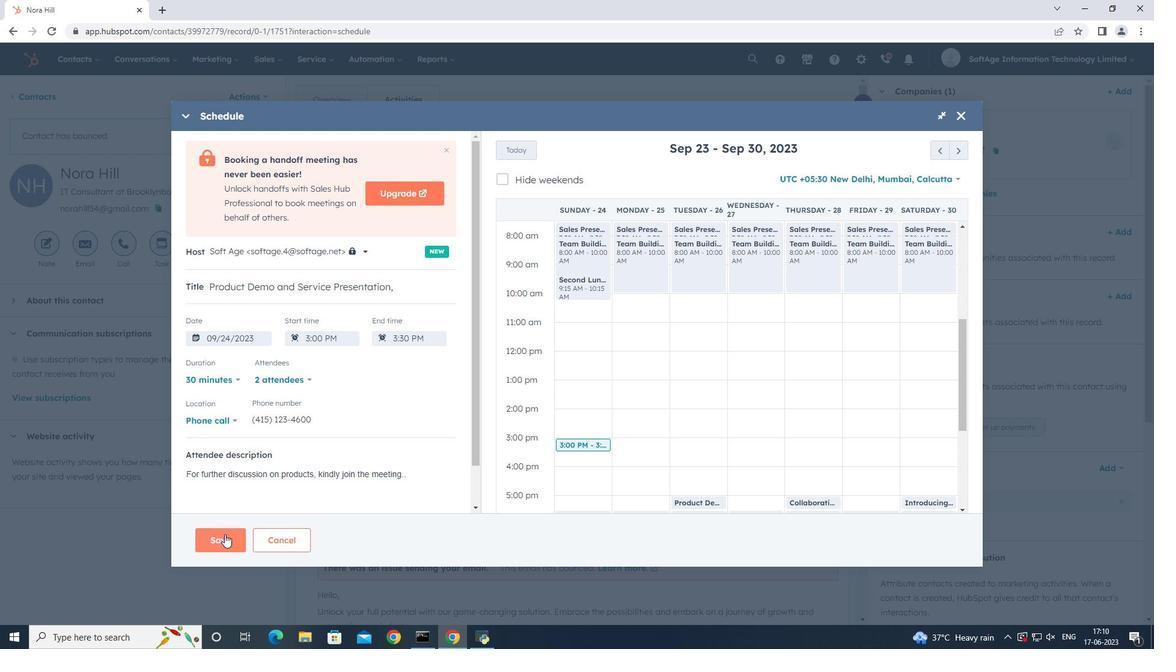 
Action: Mouse pressed left at (209, 538)
Screenshot: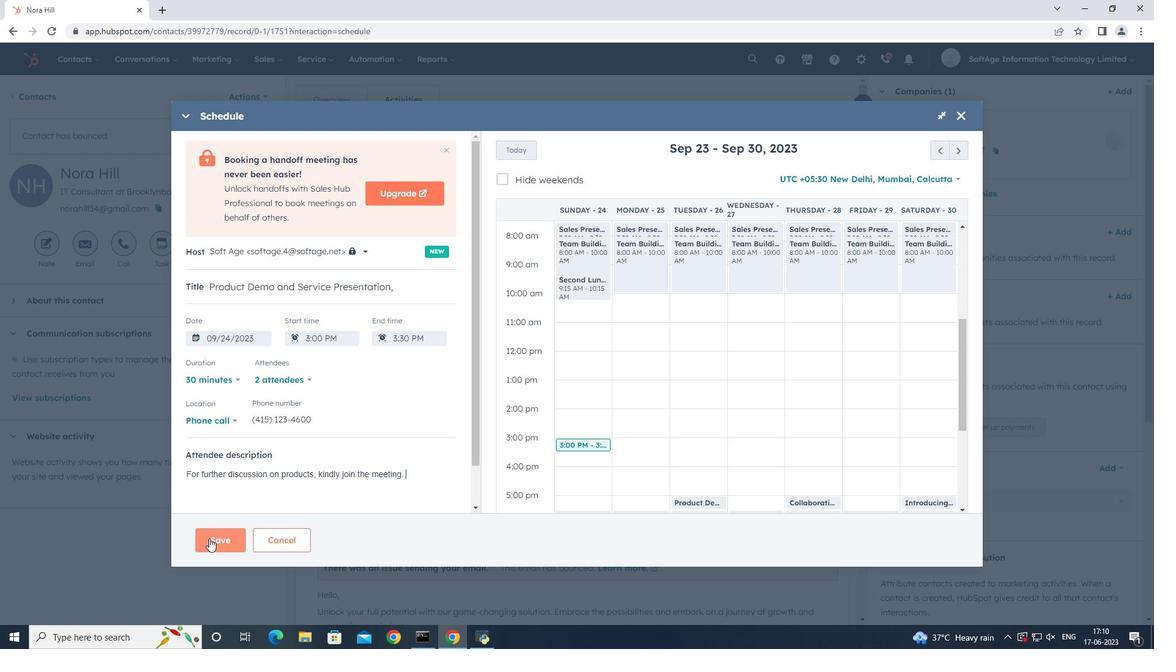 
Action: Mouse moved to (764, 393)
Screenshot: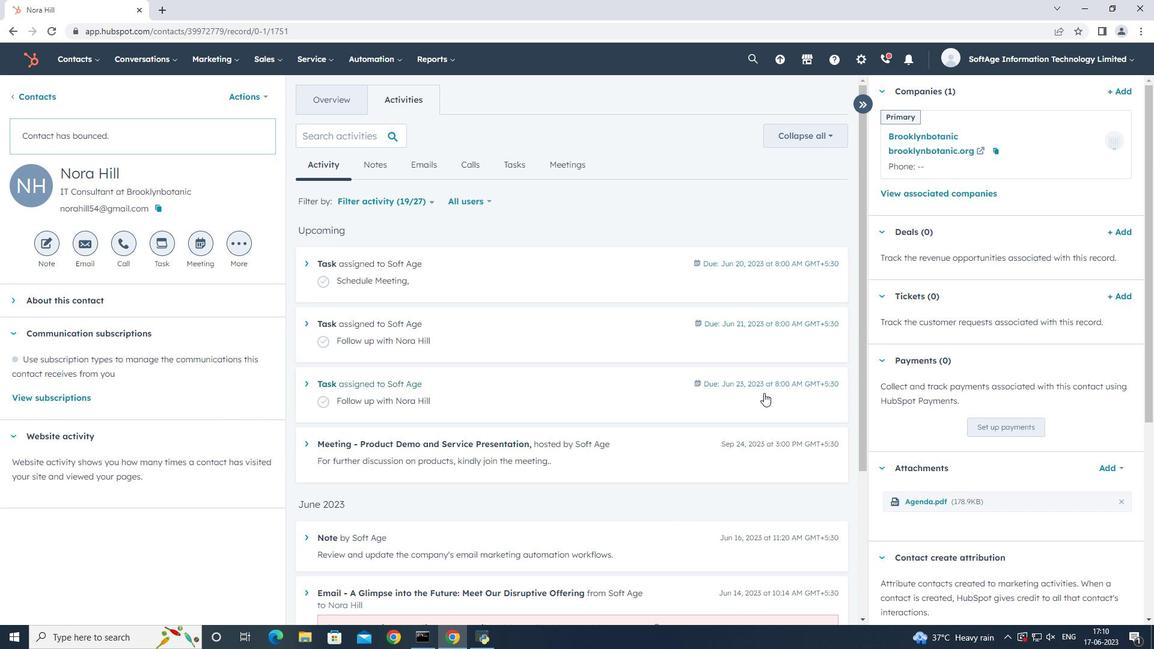 
